 Task: Open Card Public Speaking Event Execution in Board Employee Performance Management to Workspace Inbound Marketing Agencies and add a team member Softage.4@softage.net, a label Purple, a checklist Board Governance, an attachment from your google drive, a color Purple and finally, add a card description 'Create and send out employee engagement survey on company diversity and inclusion initiatives' and a comment 'Let us make sure we have a clear understanding of the roles and responsibilities of each team member for this task.'. Add a start date 'Jan 04, 1900' with a due date 'Jan 11, 1900'
Action: Mouse moved to (452, 173)
Screenshot: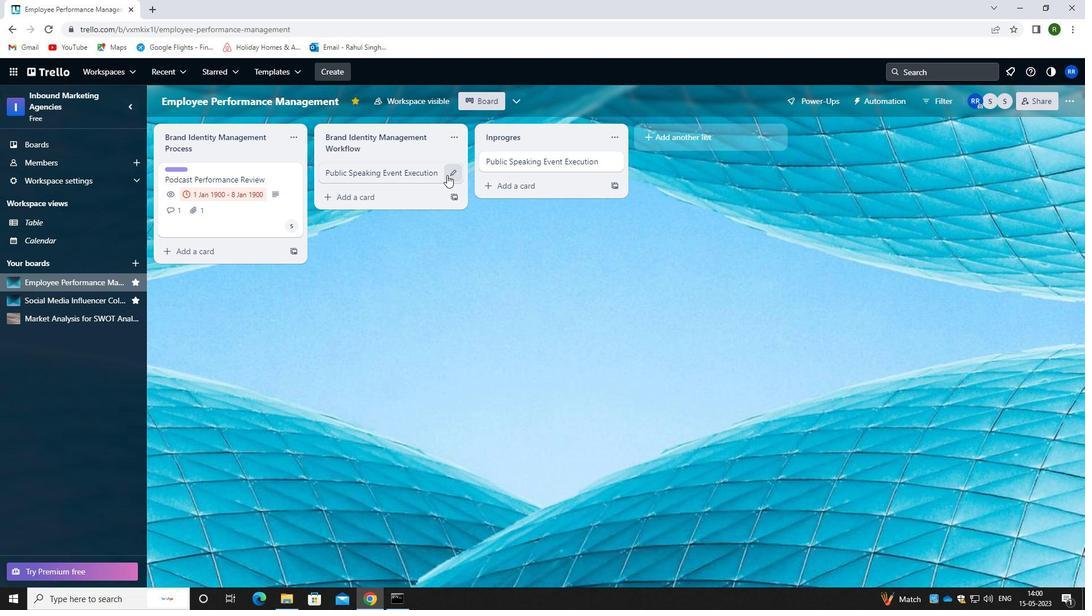 
Action: Mouse pressed left at (452, 173)
Screenshot: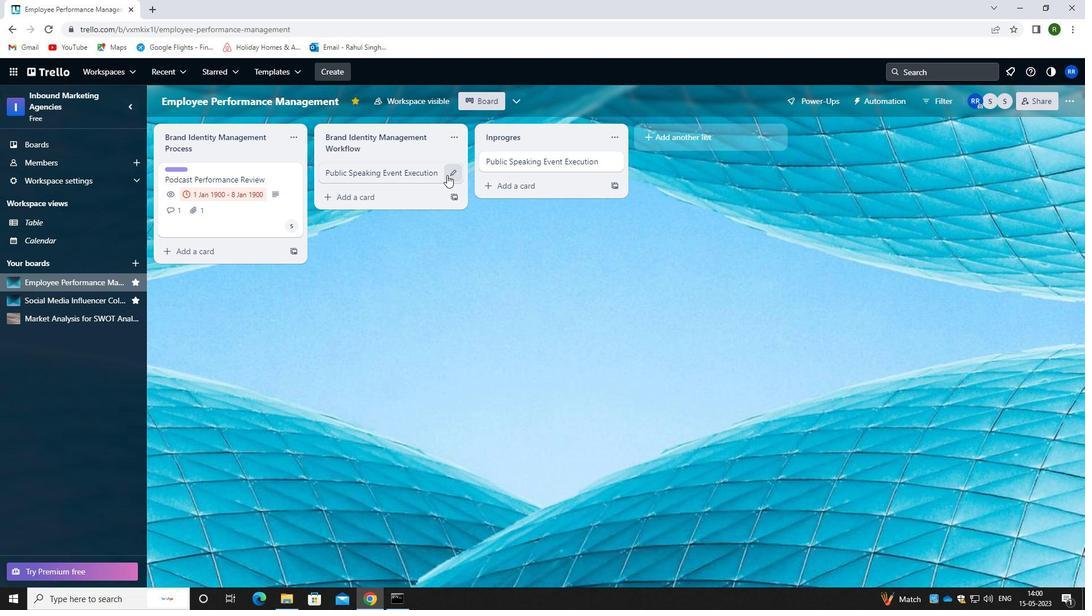 
Action: Mouse moved to (500, 173)
Screenshot: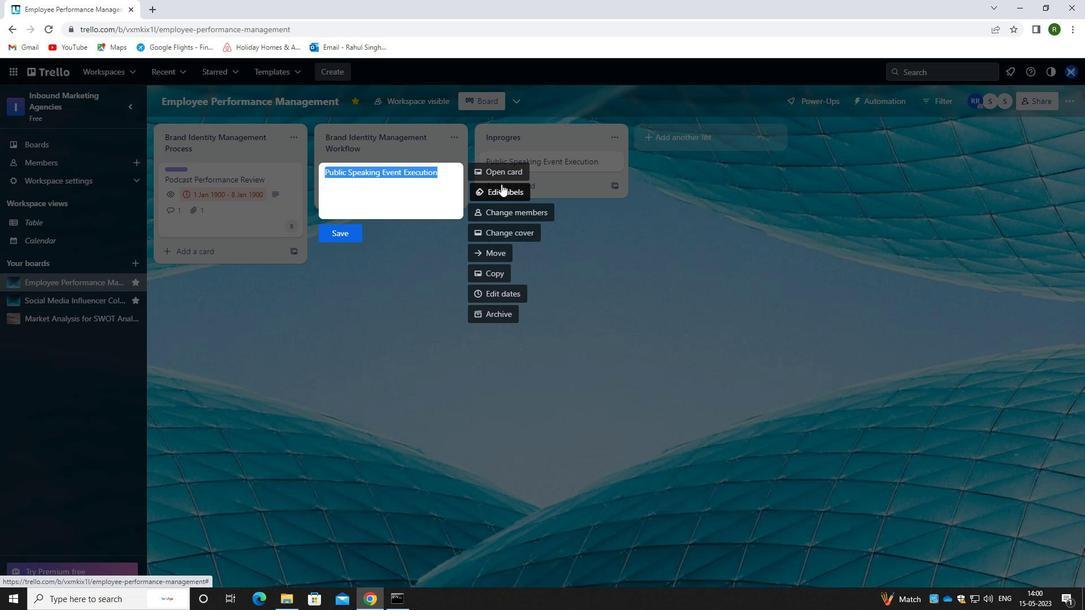 
Action: Mouse pressed left at (500, 173)
Screenshot: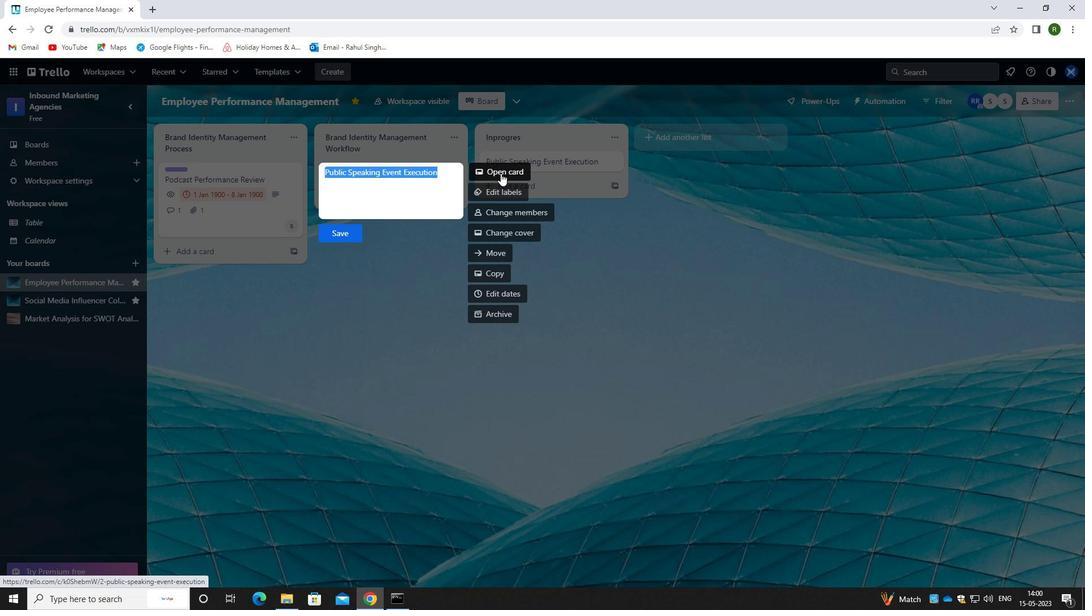 
Action: Mouse moved to (686, 205)
Screenshot: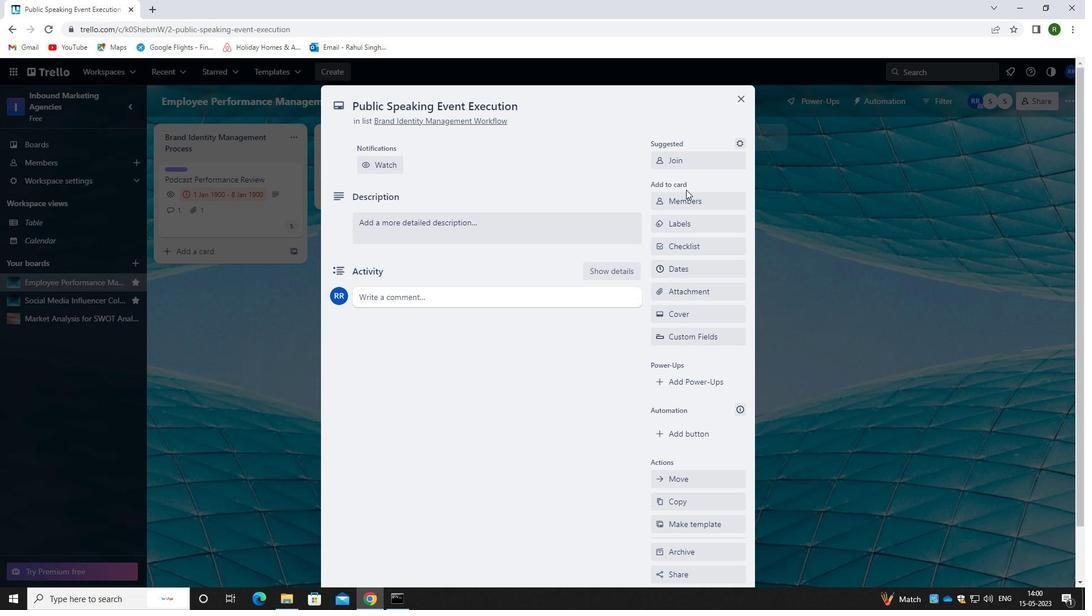 
Action: Mouse pressed left at (686, 205)
Screenshot: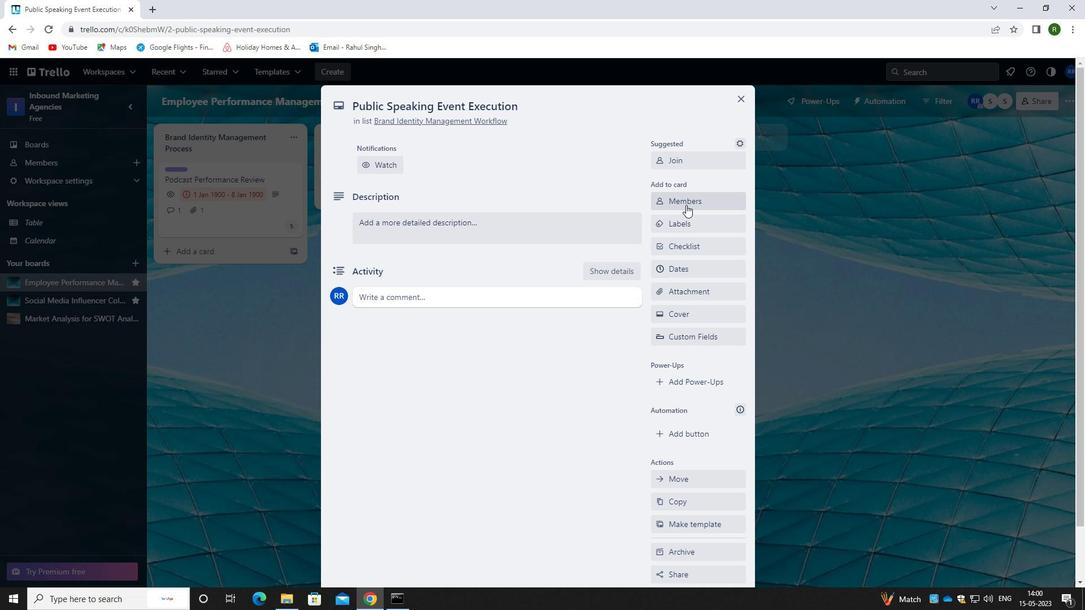 
Action: Mouse moved to (688, 257)
Screenshot: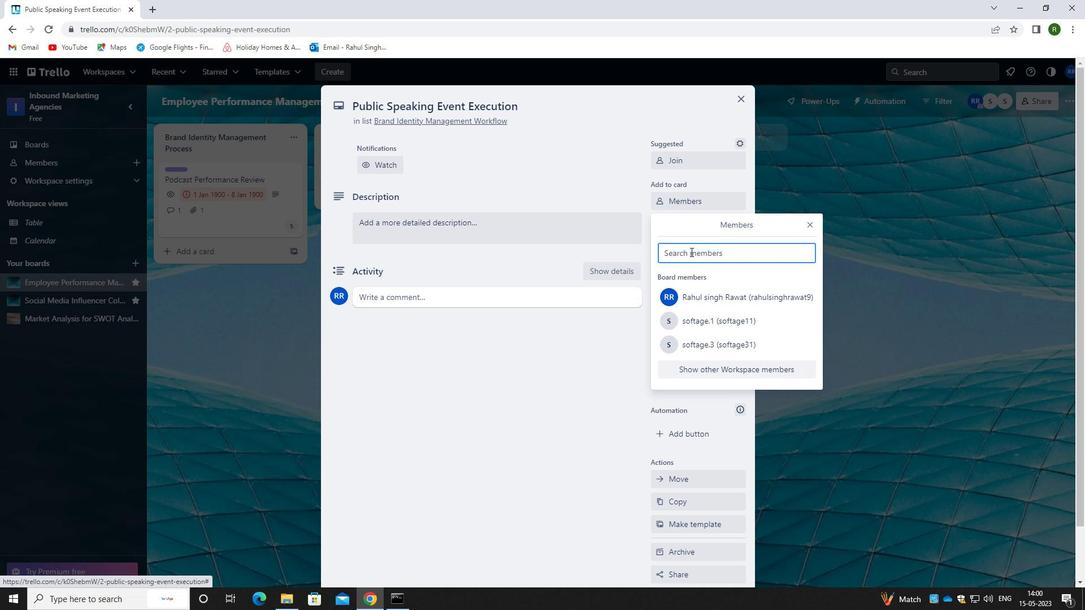 
Action: Key pressed <Key.caps_lock>s<Key.caps_lock>oftage.4<Key.shift>@SOFTAGE.NET
Screenshot: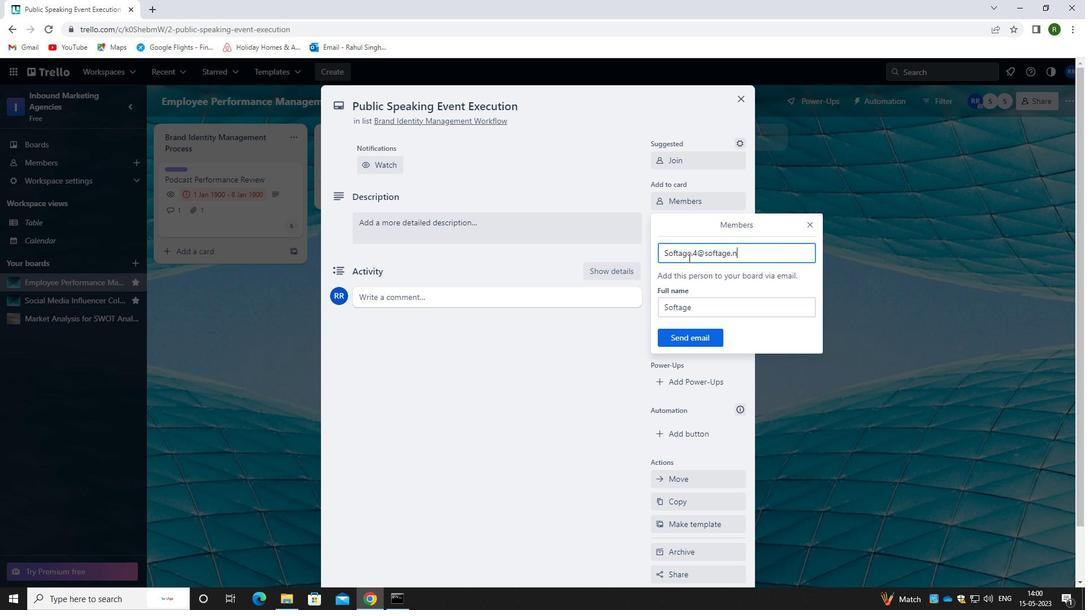 
Action: Mouse moved to (687, 336)
Screenshot: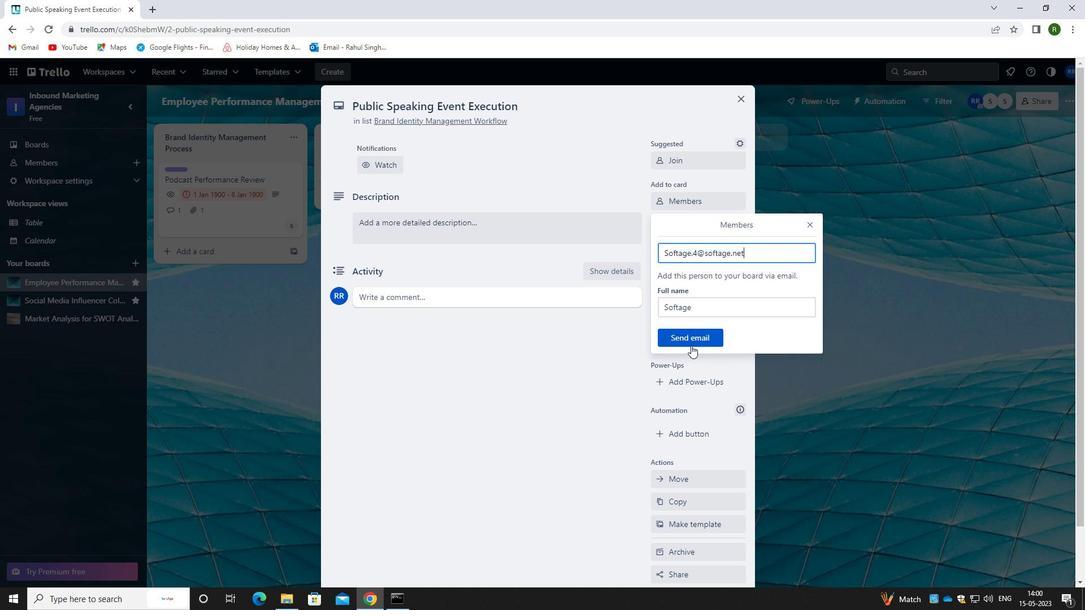
Action: Mouse pressed left at (687, 336)
Screenshot: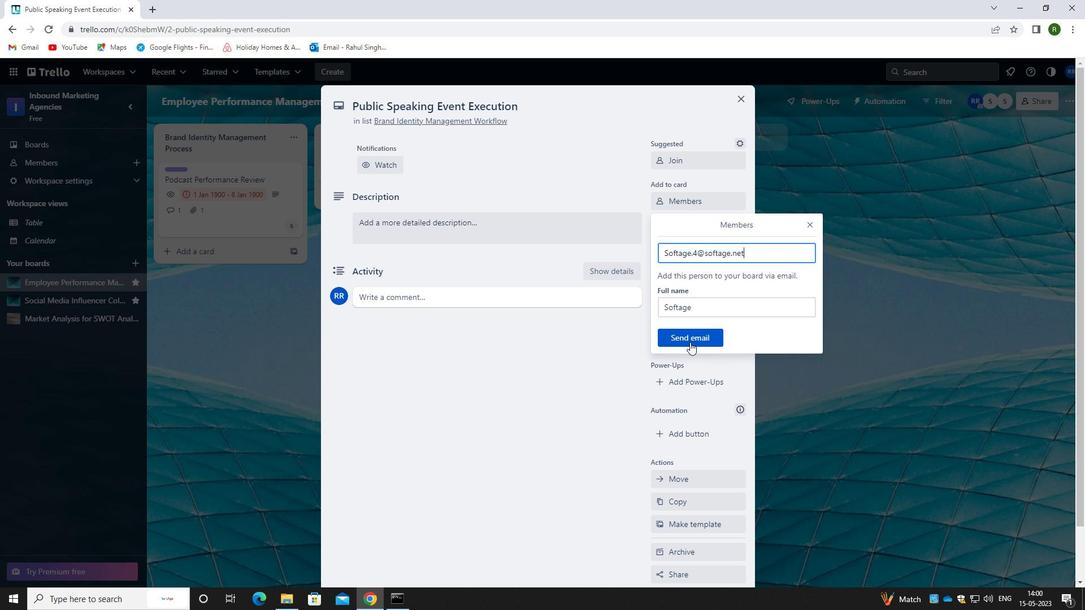 
Action: Mouse moved to (696, 228)
Screenshot: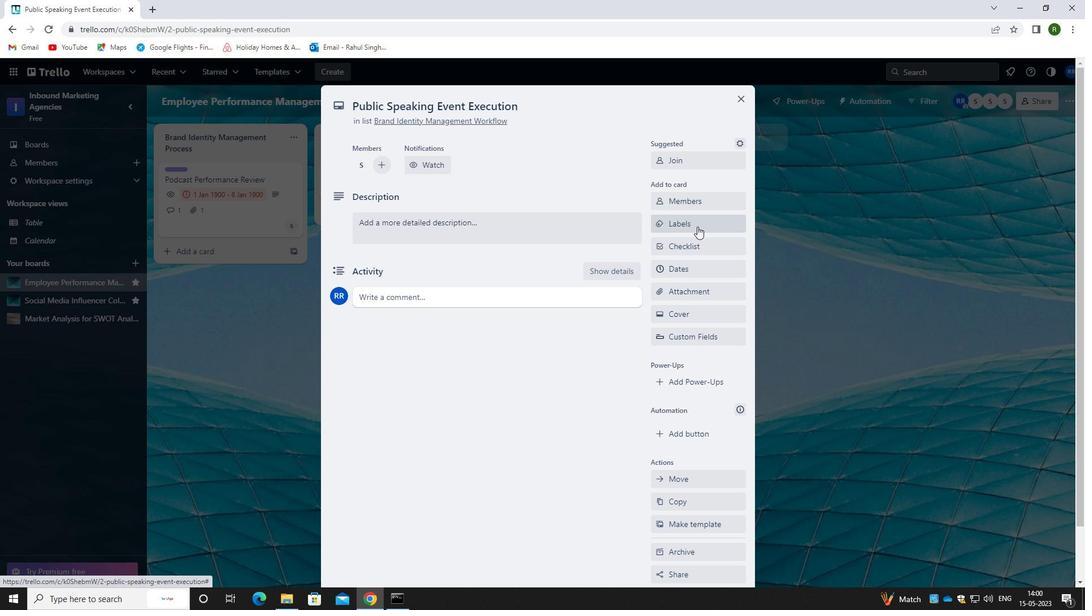 
Action: Mouse pressed left at (696, 228)
Screenshot: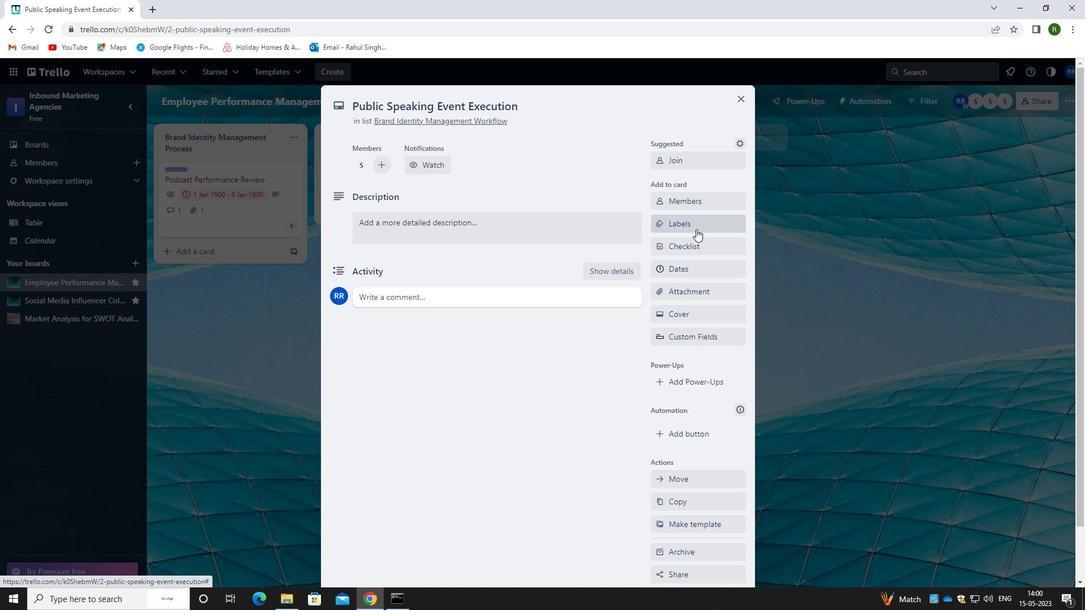 
Action: Mouse moved to (690, 274)
Screenshot: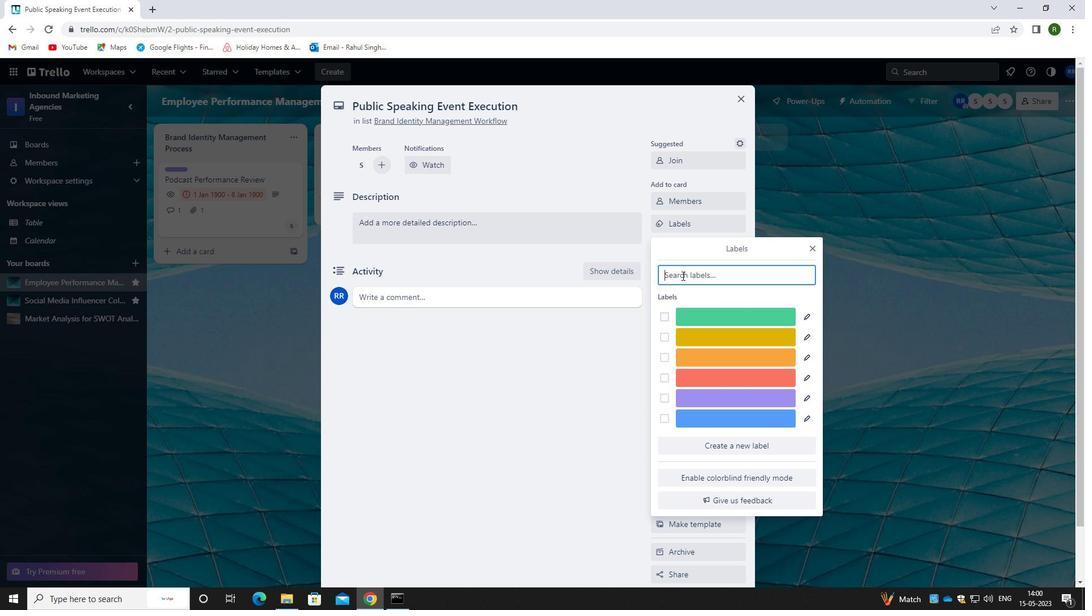 
Action: Key pressed PURPLE<Key.enter>
Screenshot: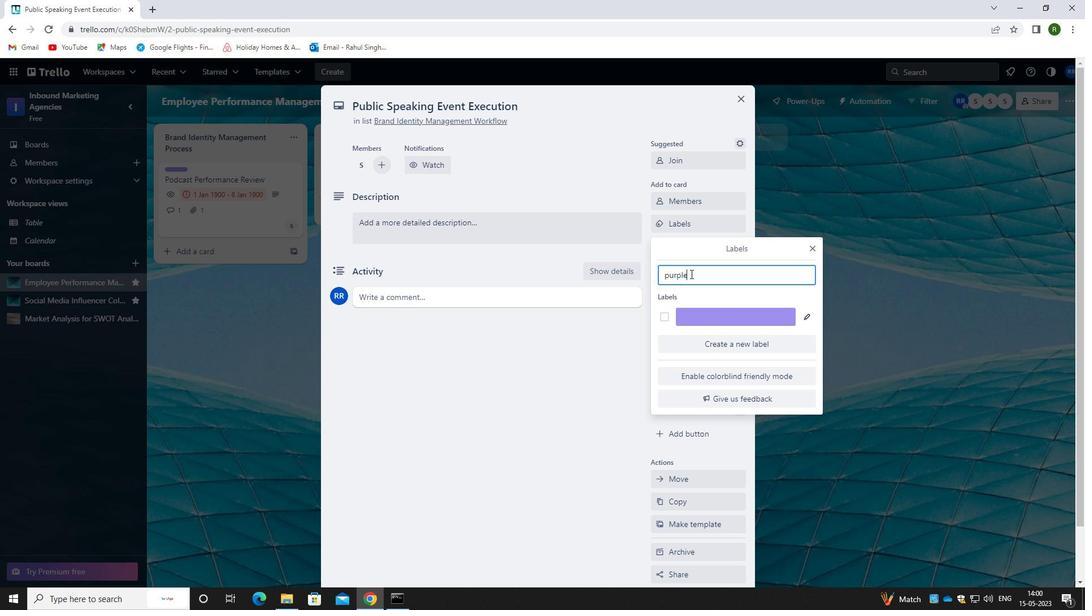 
Action: Mouse moved to (664, 316)
Screenshot: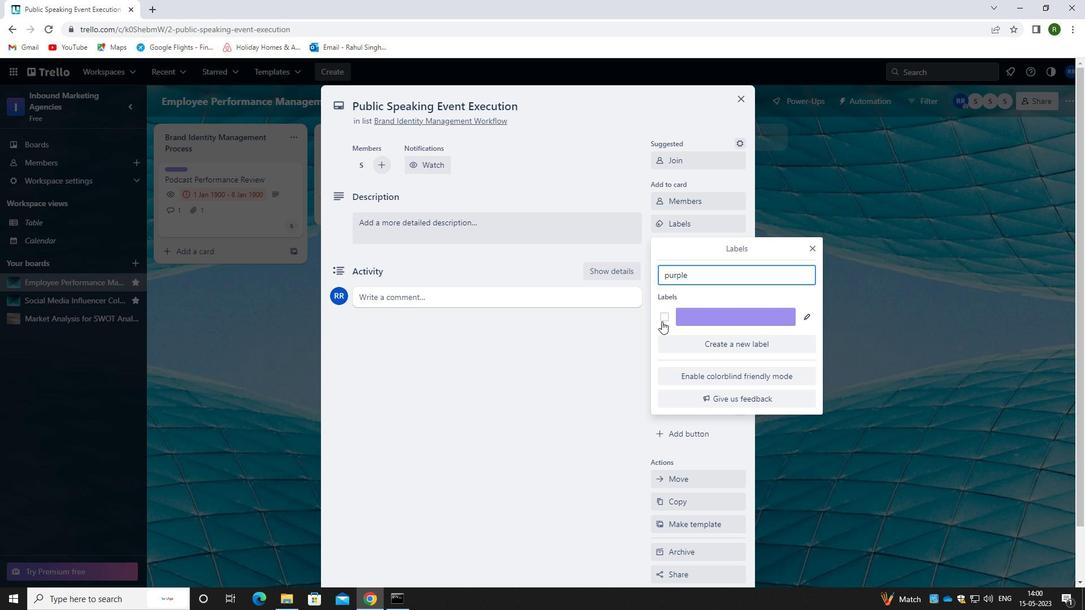 
Action: Mouse pressed left at (664, 316)
Screenshot: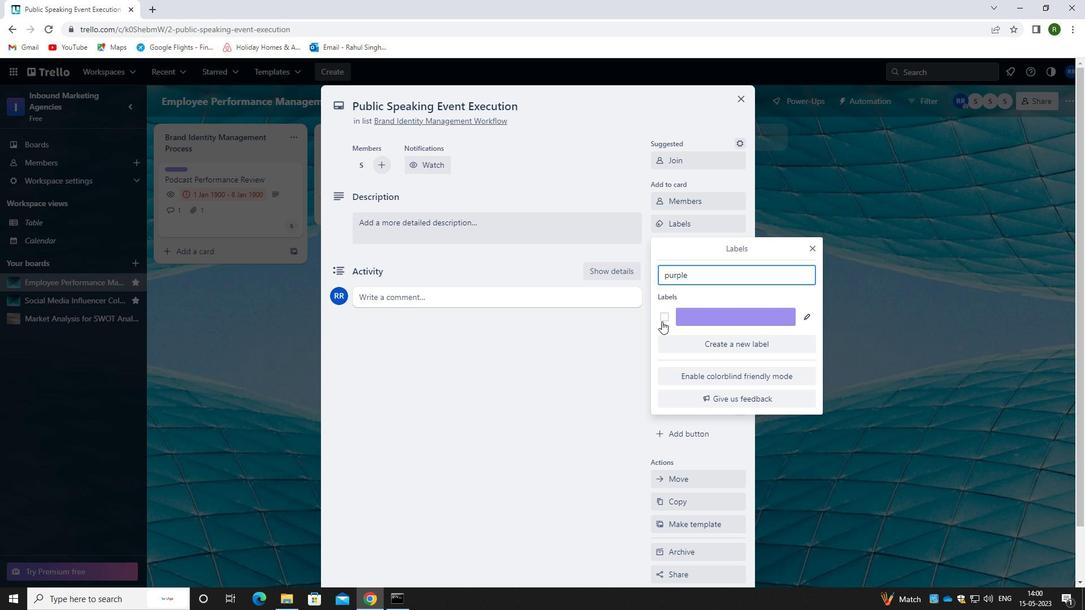 
Action: Mouse moved to (582, 488)
Screenshot: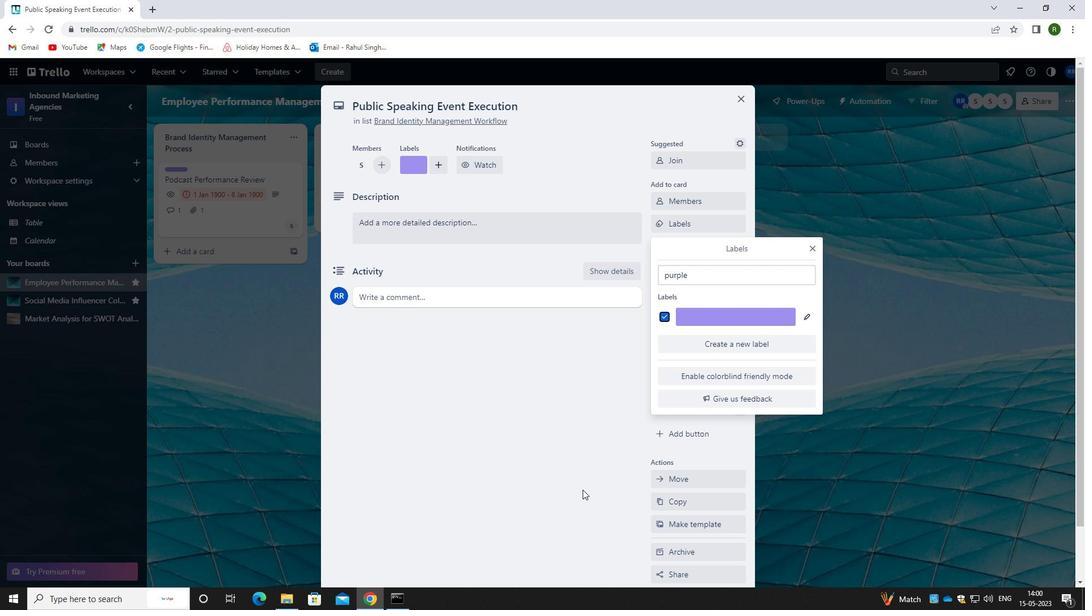
Action: Mouse pressed left at (582, 488)
Screenshot: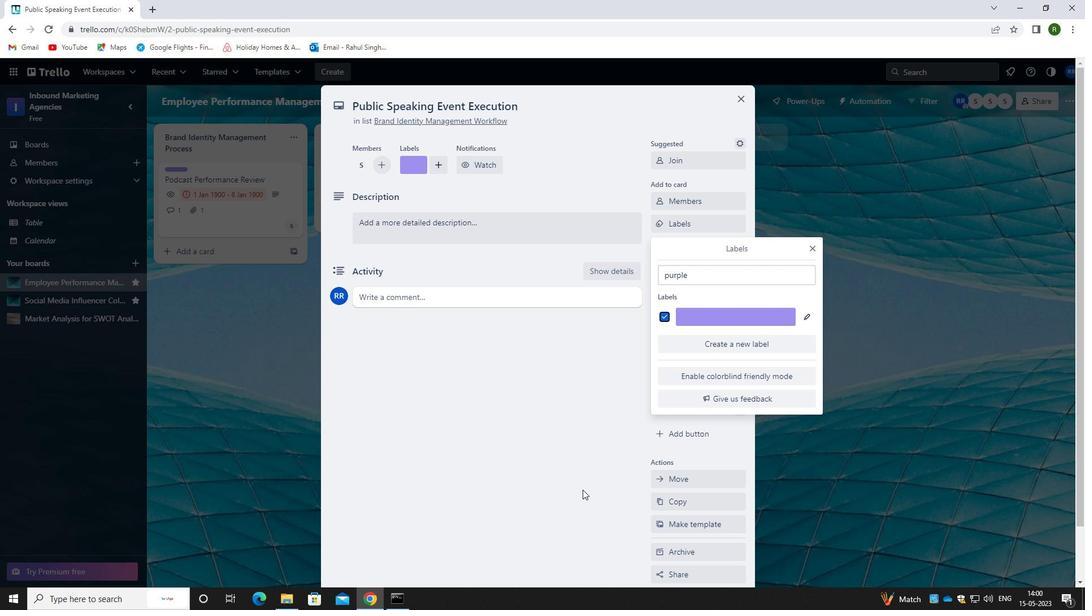 
Action: Mouse moved to (685, 249)
Screenshot: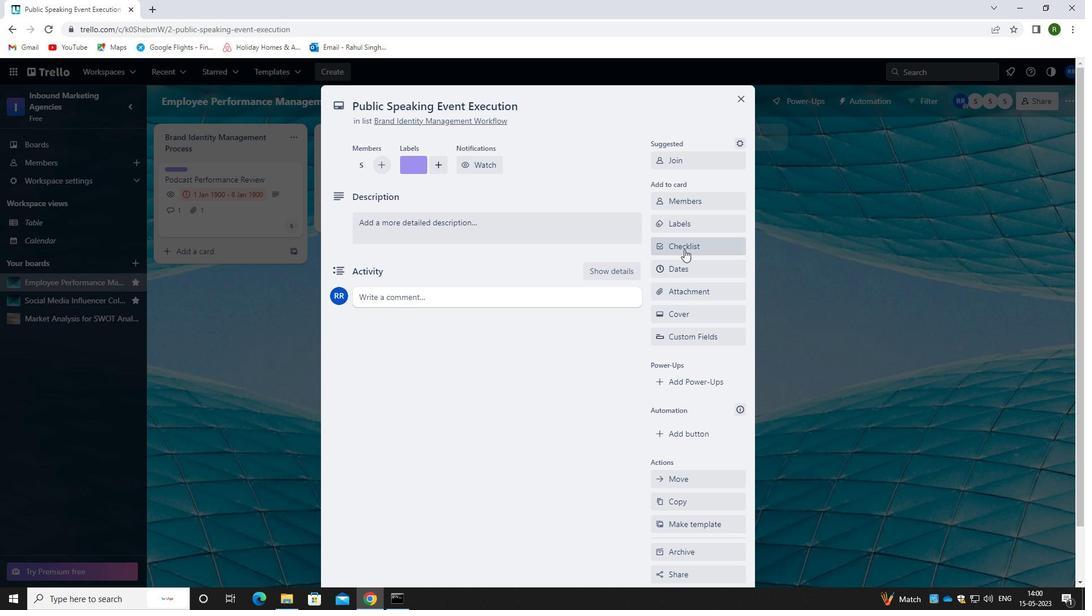 
Action: Mouse pressed left at (685, 249)
Screenshot: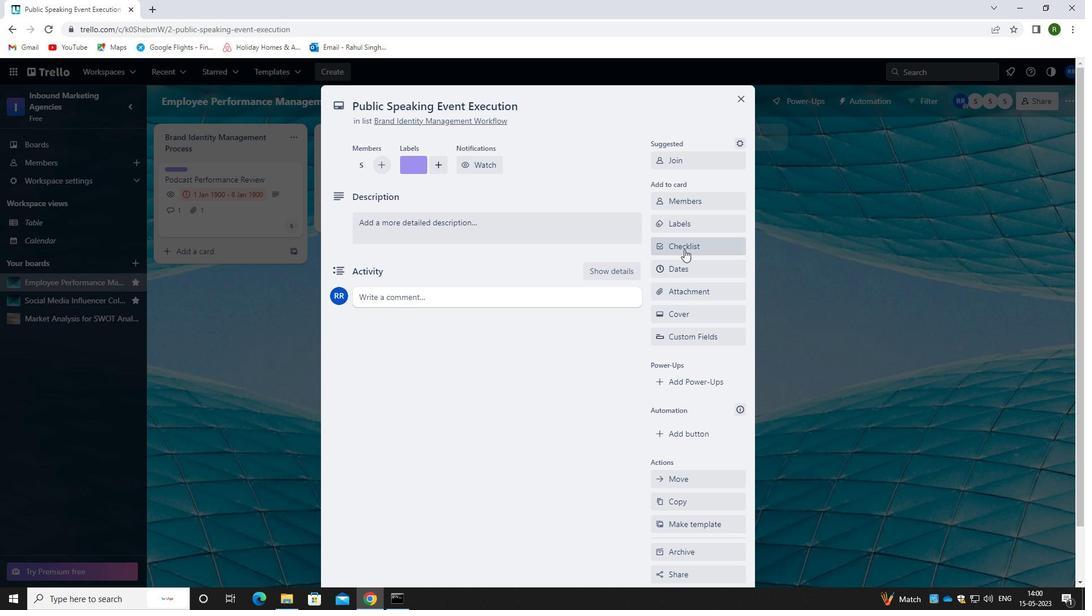 
Action: Mouse moved to (727, 301)
Screenshot: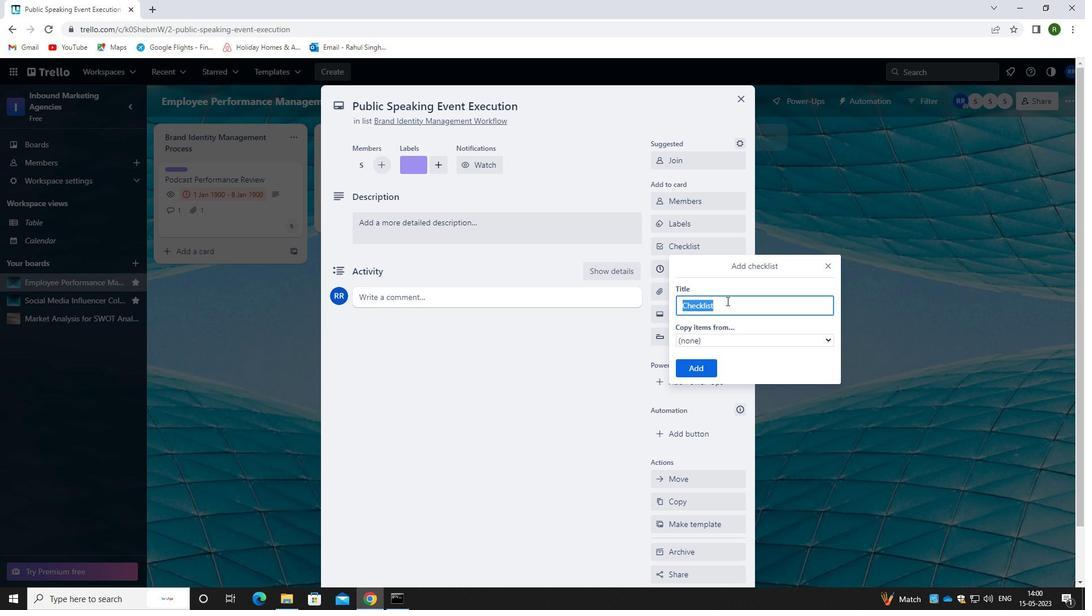 
Action: Key pressed <Key.backspace><Key.caps_lock>B<Key.caps_lock>OARD<Key.space><Key.caps_lock>G<Key.caps_lock>OVERNANCE
Screenshot: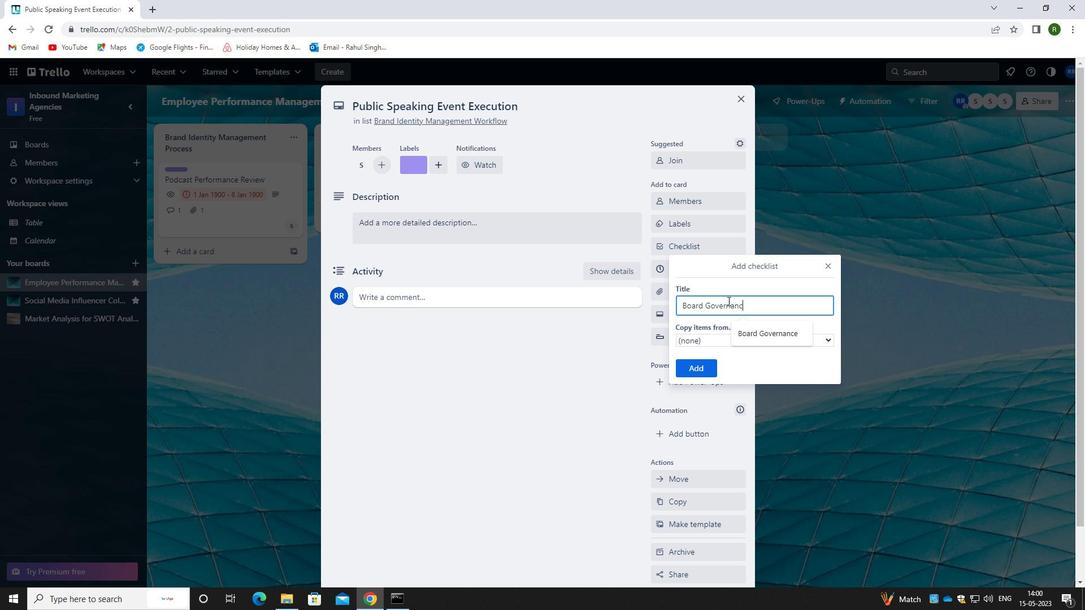 
Action: Mouse moved to (688, 377)
Screenshot: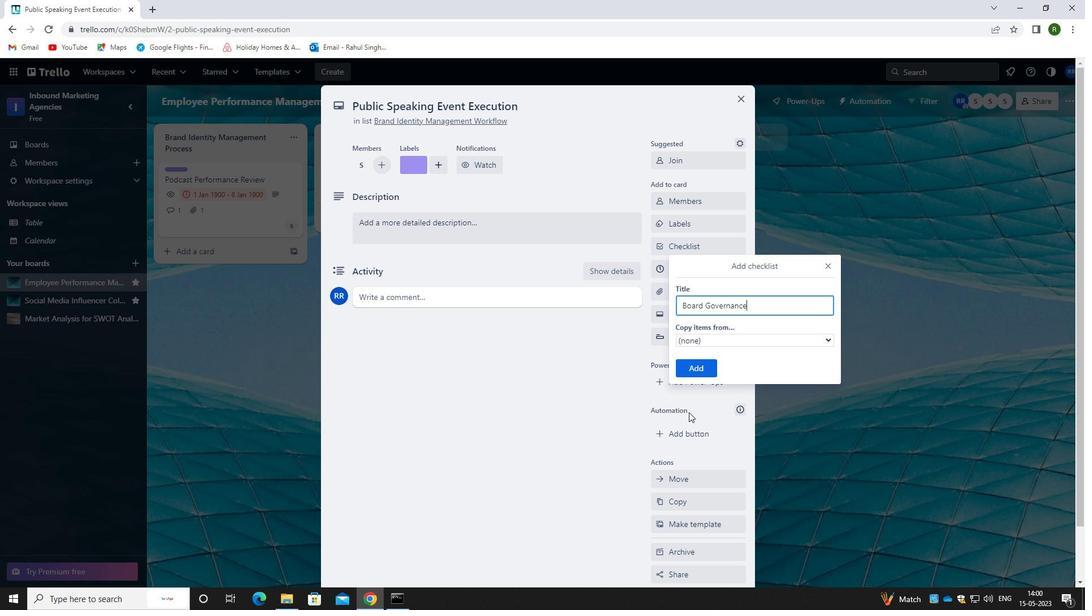 
Action: Mouse pressed left at (688, 377)
Screenshot: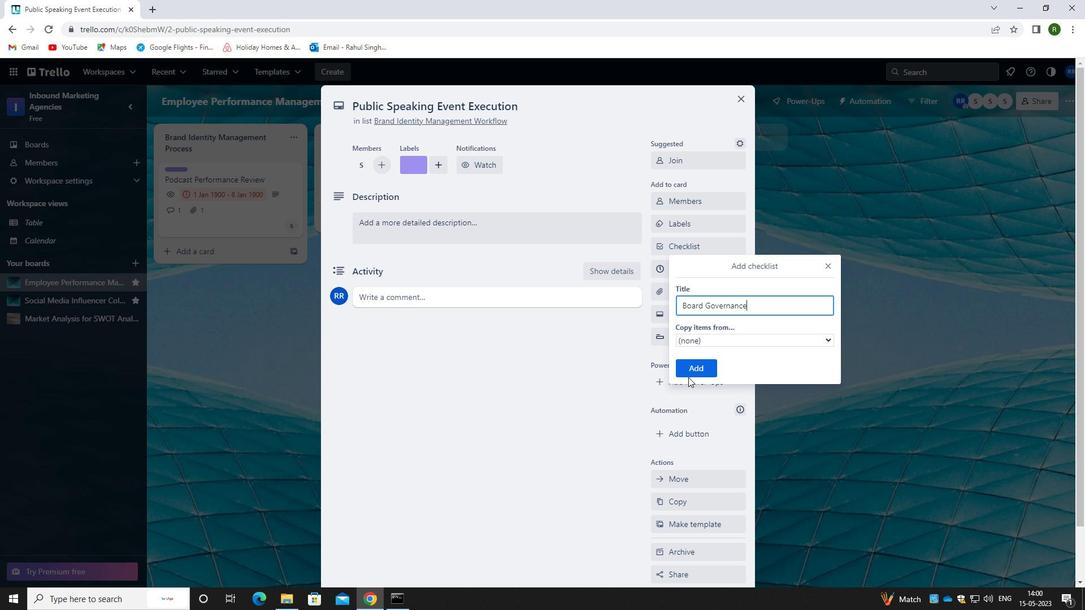 
Action: Mouse moved to (704, 370)
Screenshot: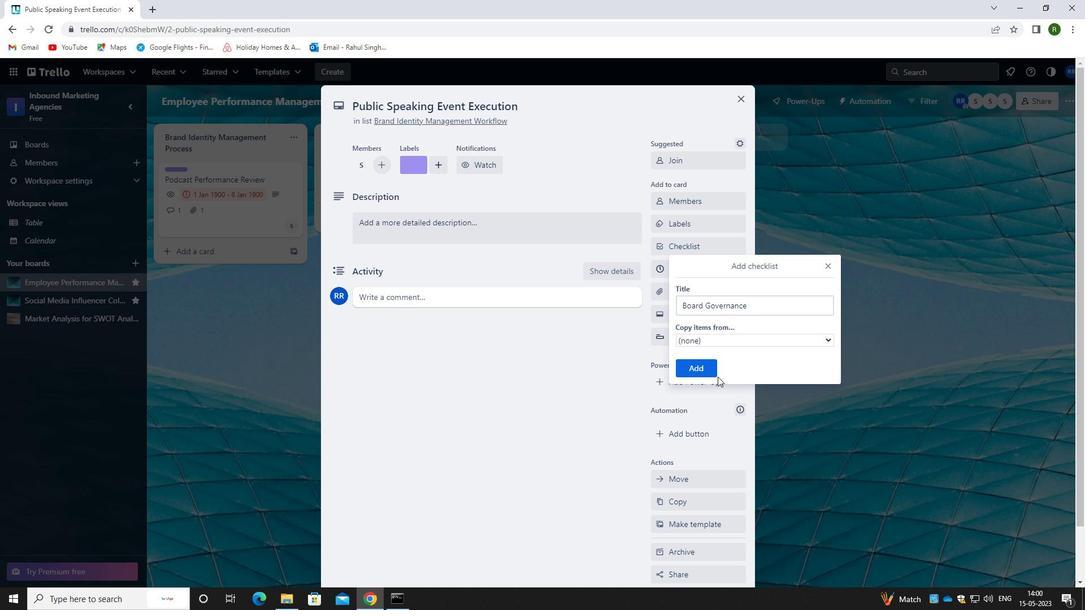 
Action: Mouse pressed left at (704, 370)
Screenshot: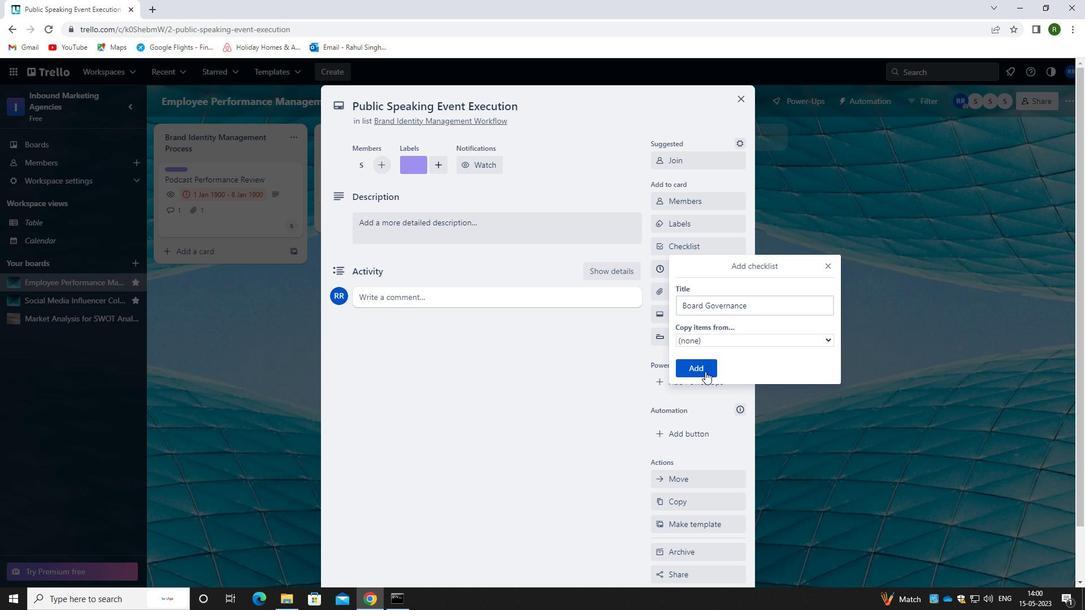 
Action: Mouse moved to (685, 292)
Screenshot: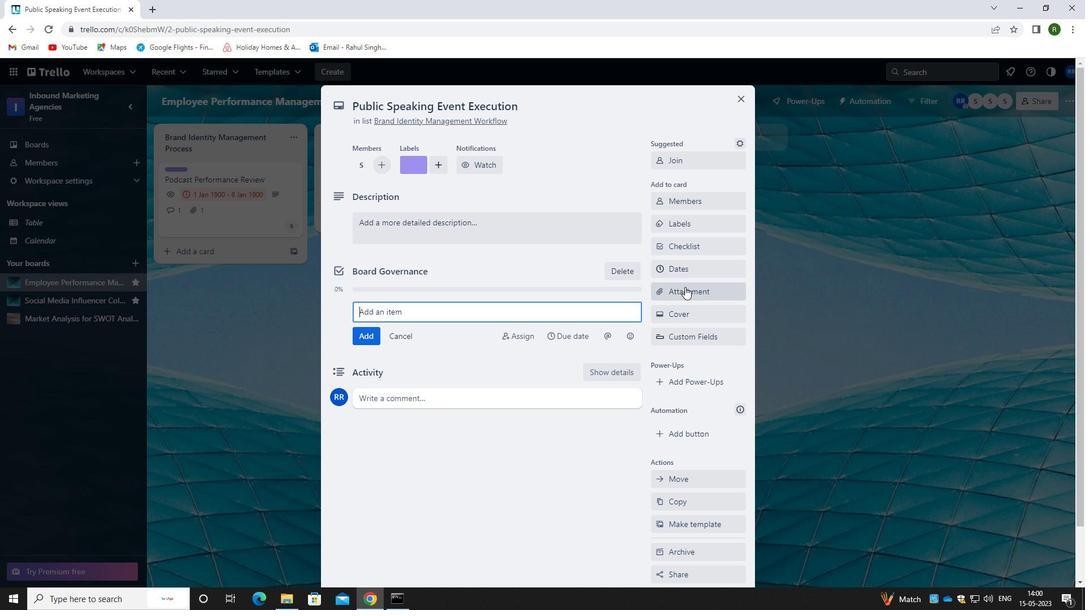 
Action: Mouse pressed left at (685, 292)
Screenshot: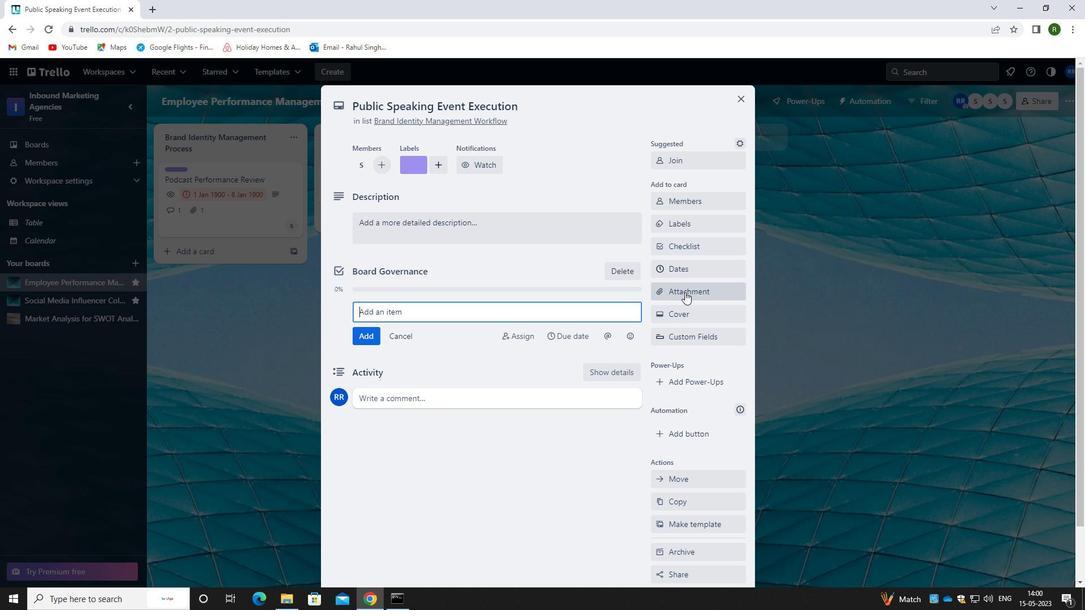
Action: Mouse moved to (682, 374)
Screenshot: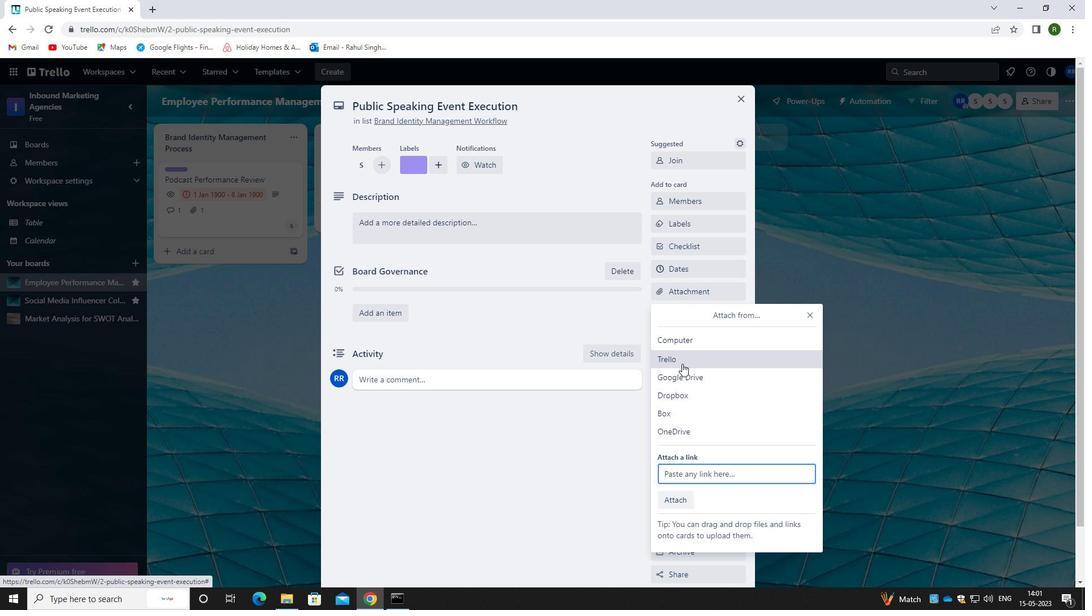 
Action: Mouse pressed left at (682, 374)
Screenshot: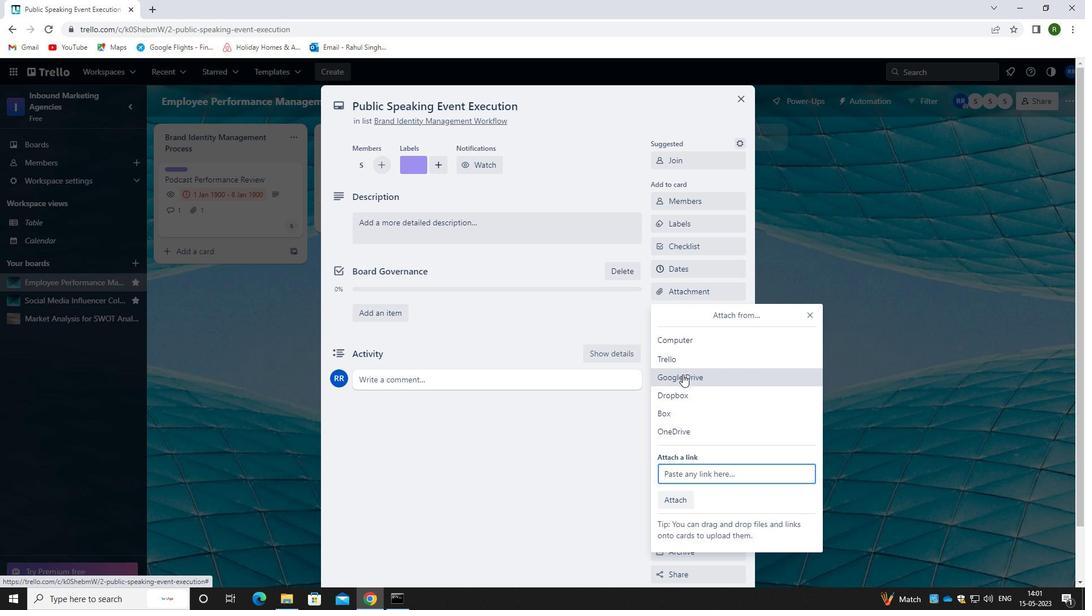 
Action: Mouse moved to (308, 434)
Screenshot: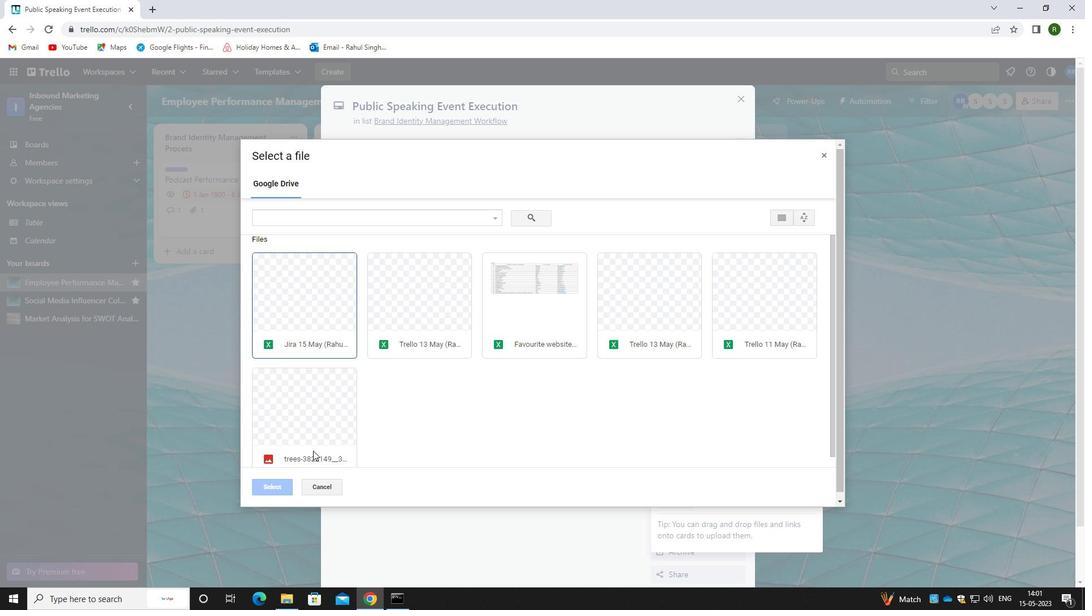 
Action: Mouse pressed left at (308, 434)
Screenshot: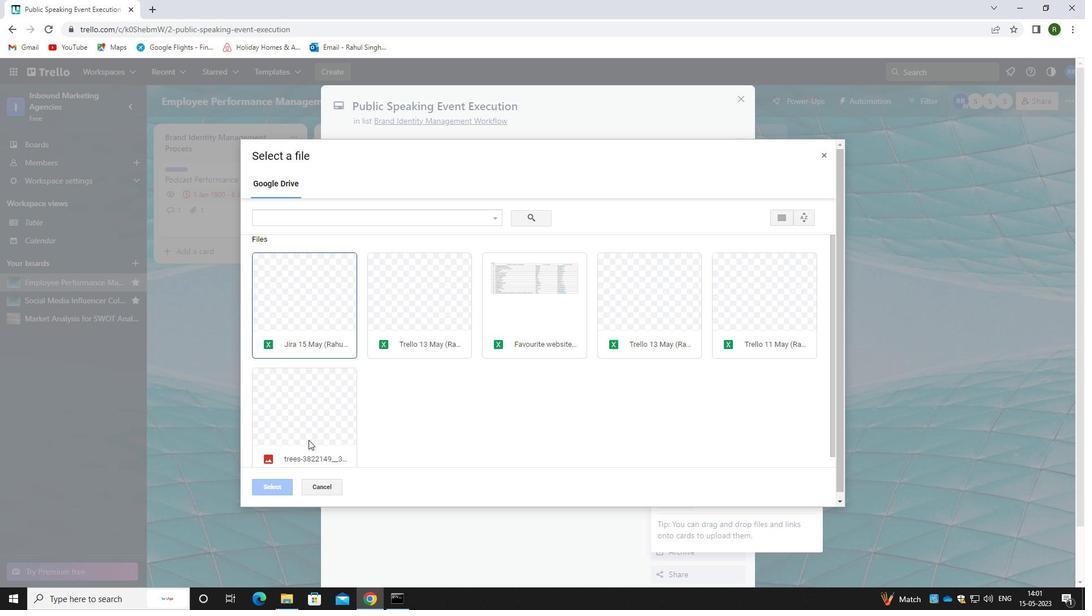 
Action: Mouse moved to (272, 490)
Screenshot: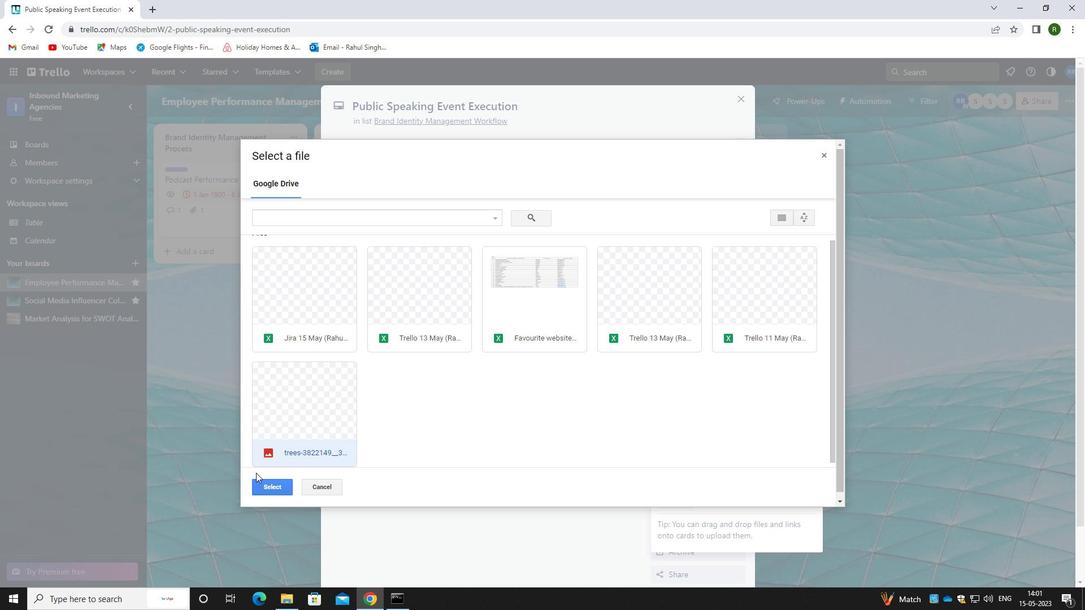 
Action: Mouse pressed left at (272, 490)
Screenshot: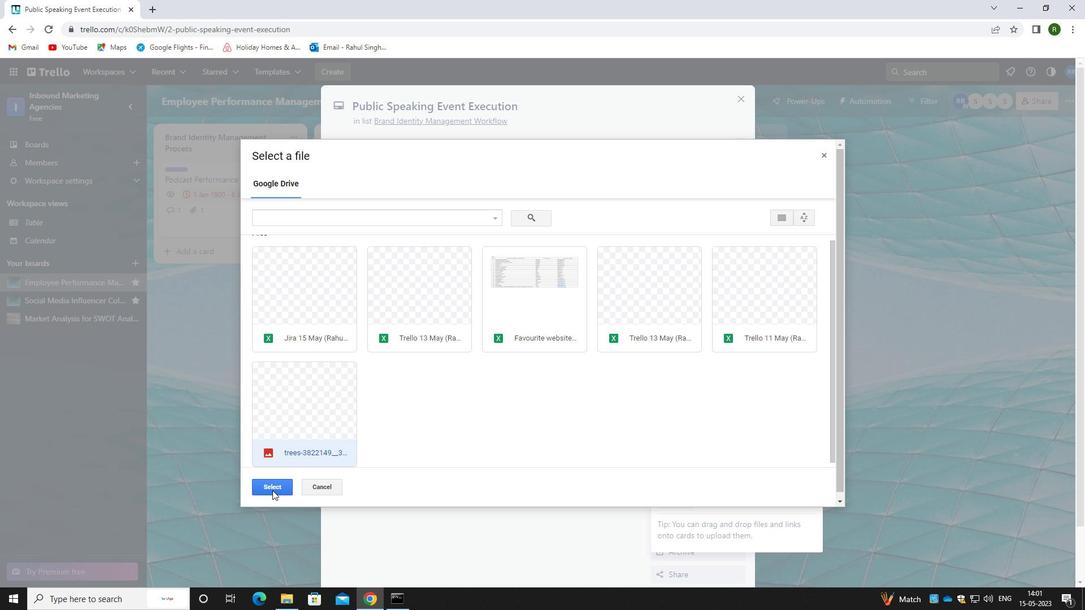 
Action: Mouse moved to (448, 229)
Screenshot: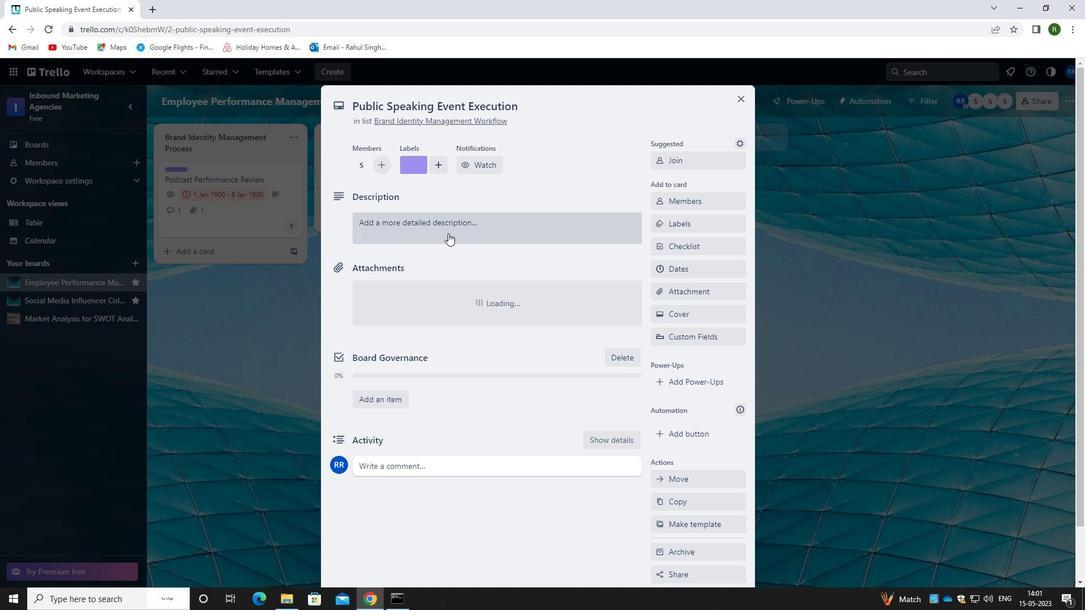 
Action: Mouse pressed left at (448, 229)
Screenshot: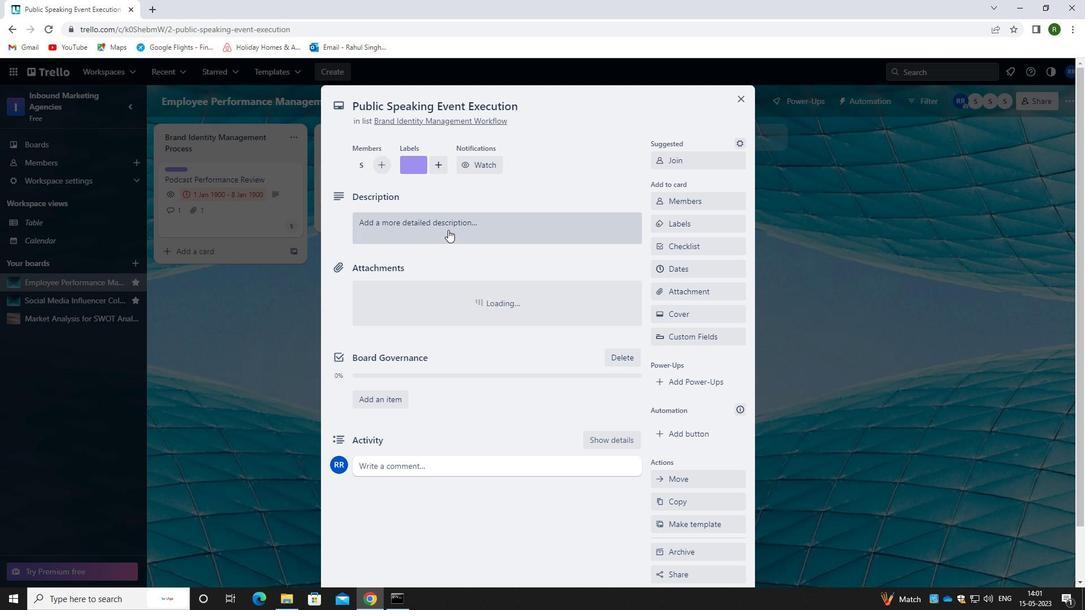 
Action: Mouse moved to (440, 318)
Screenshot: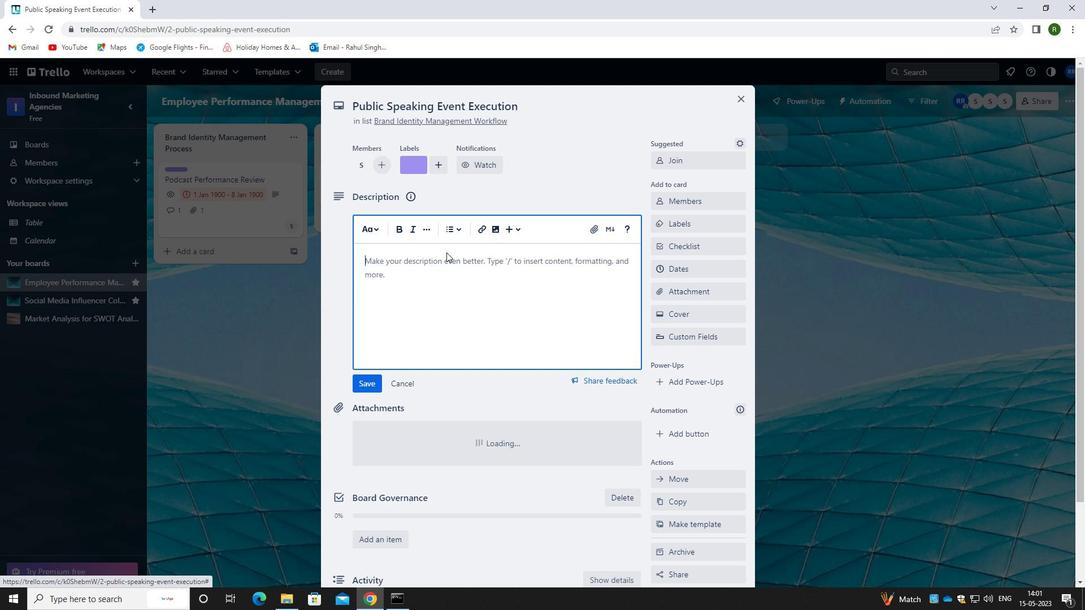 
Action: Key pressed <Key.caps_lock>C<Key.caps_lock>REATE<Key.space>AND<Key.space>SEND<Key.space>OUT<Key.space>EMPLOYEE<Key.space>ENGAGEMENT<Key.space>SU<Key.backspace>URVERY<Key.space>ON<Key.space>C<Key.backspace><Key.backspace><Key.backspace><Key.backspace><Key.backspace><Key.backspace><Key.backspace>Y<Key.space>ON<Key.space>COMPANY<Key.space>DIVERSITY<Key.space>AND<Key.space>INCLUSION<Key.space>INITIATIVES.
Screenshot: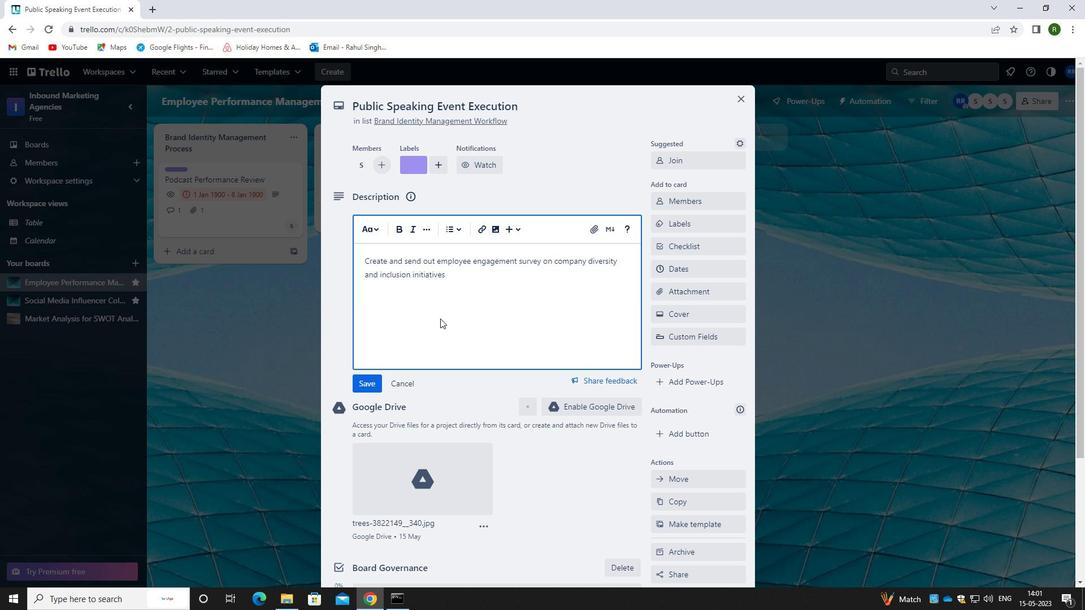 
Action: Mouse moved to (365, 382)
Screenshot: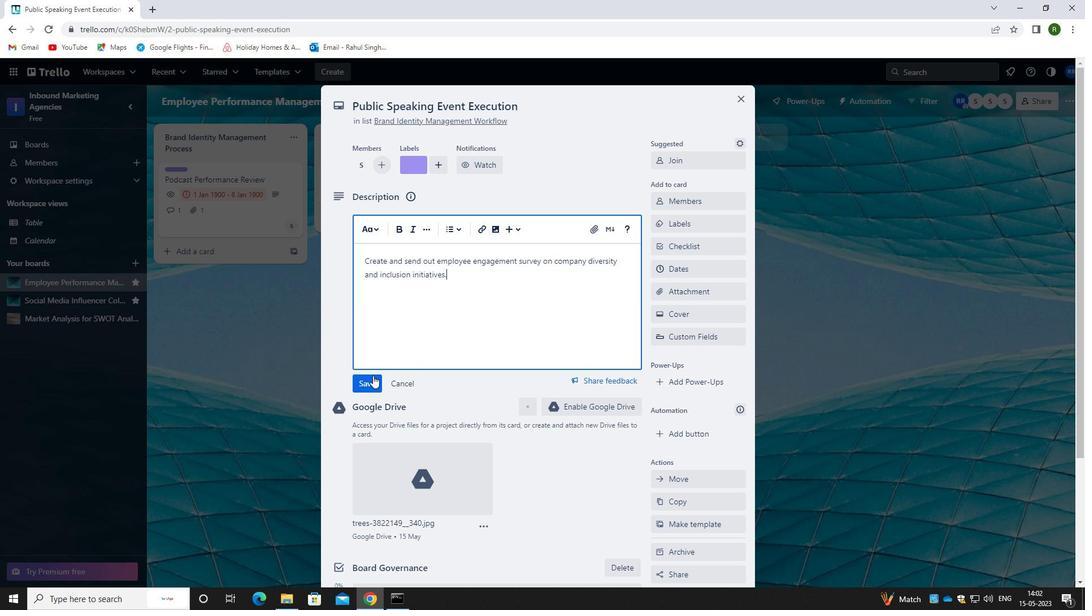 
Action: Mouse pressed left at (365, 382)
Screenshot: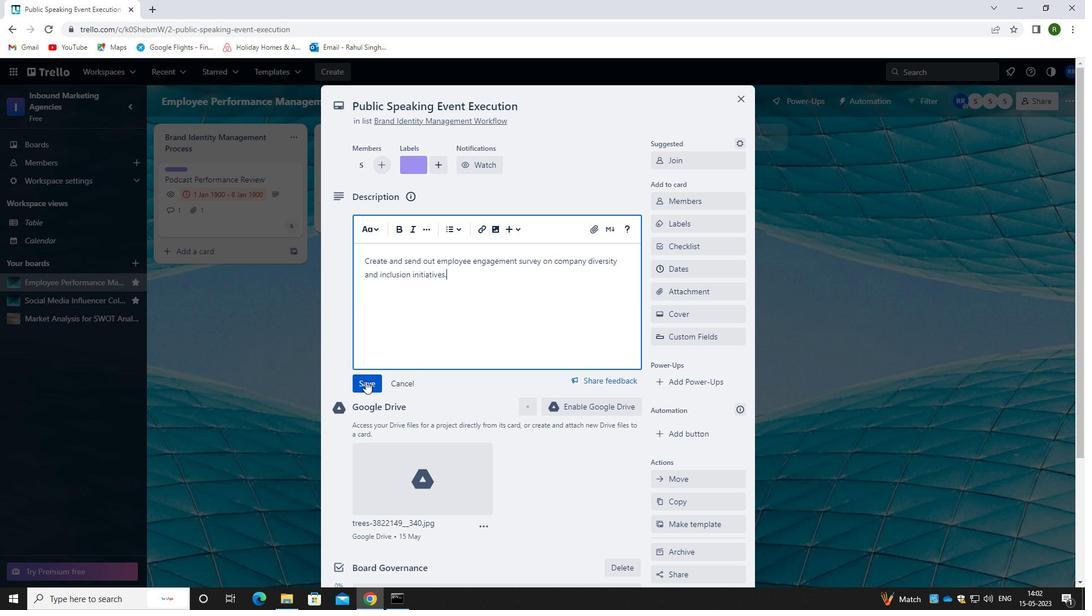 
Action: Mouse moved to (503, 354)
Screenshot: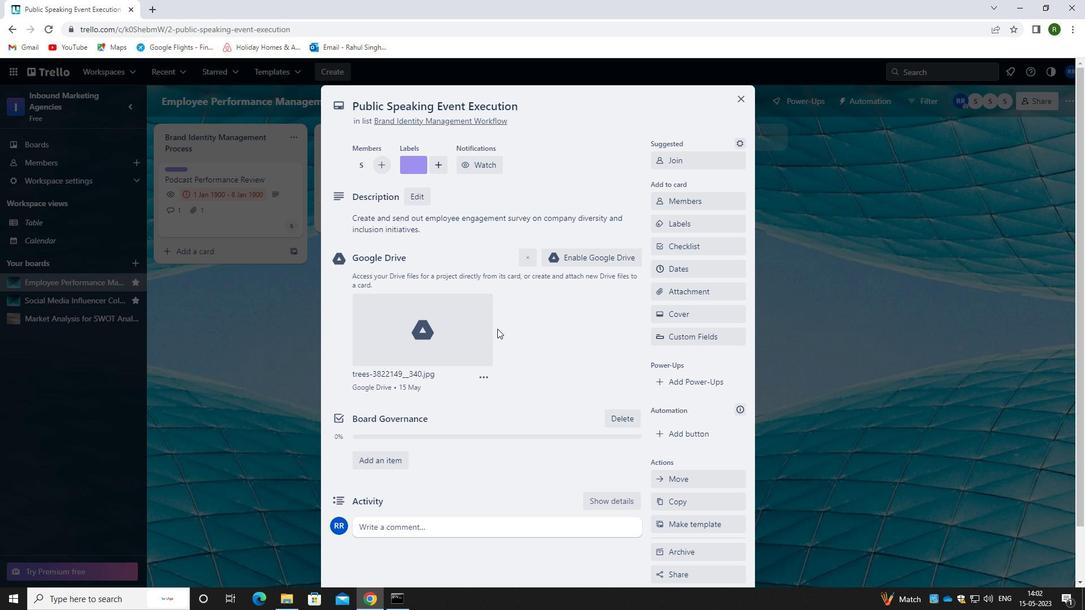 
Action: Mouse scrolled (503, 354) with delta (0, 0)
Screenshot: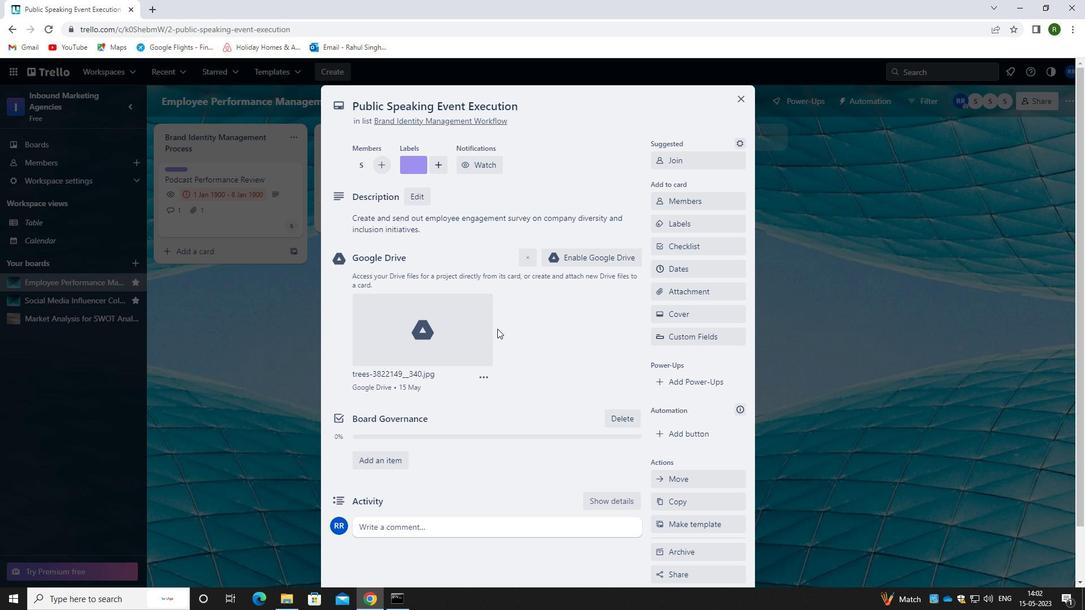 
Action: Mouse moved to (449, 466)
Screenshot: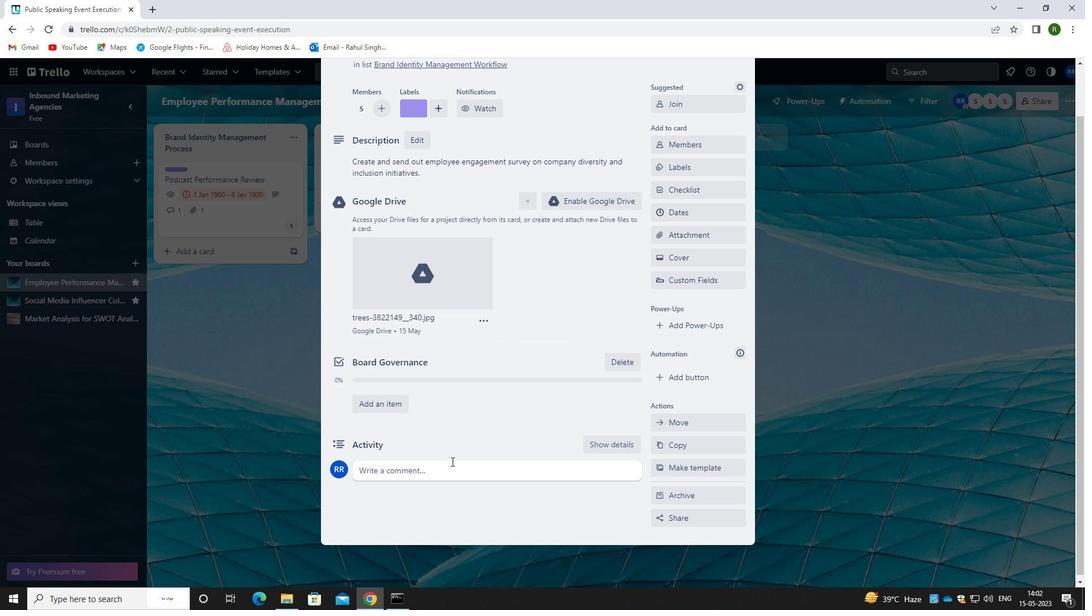 
Action: Mouse pressed left at (449, 466)
Screenshot: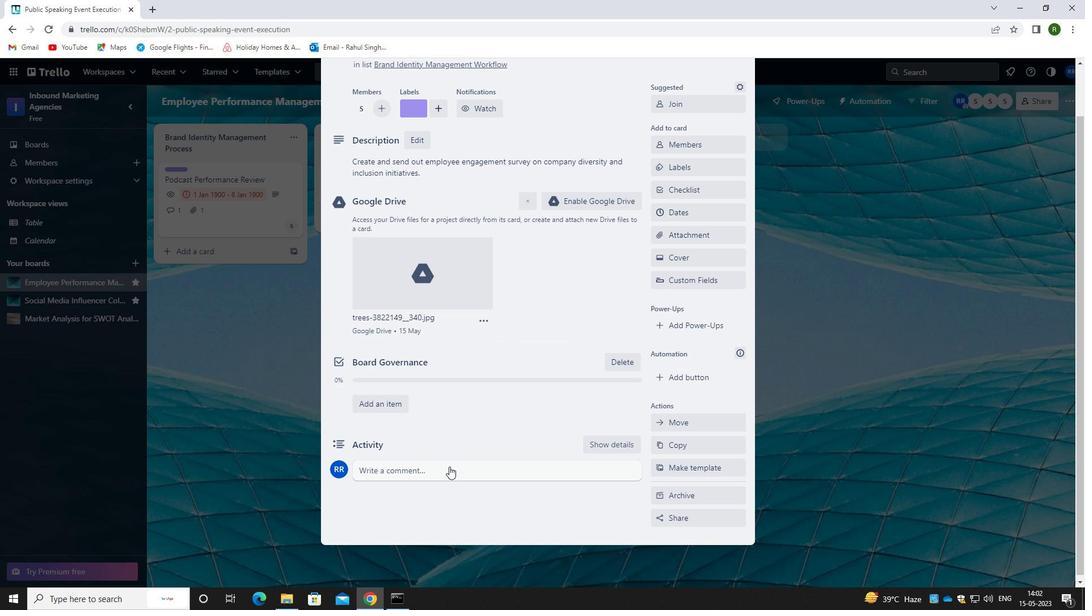 
Action: Mouse moved to (425, 501)
Screenshot: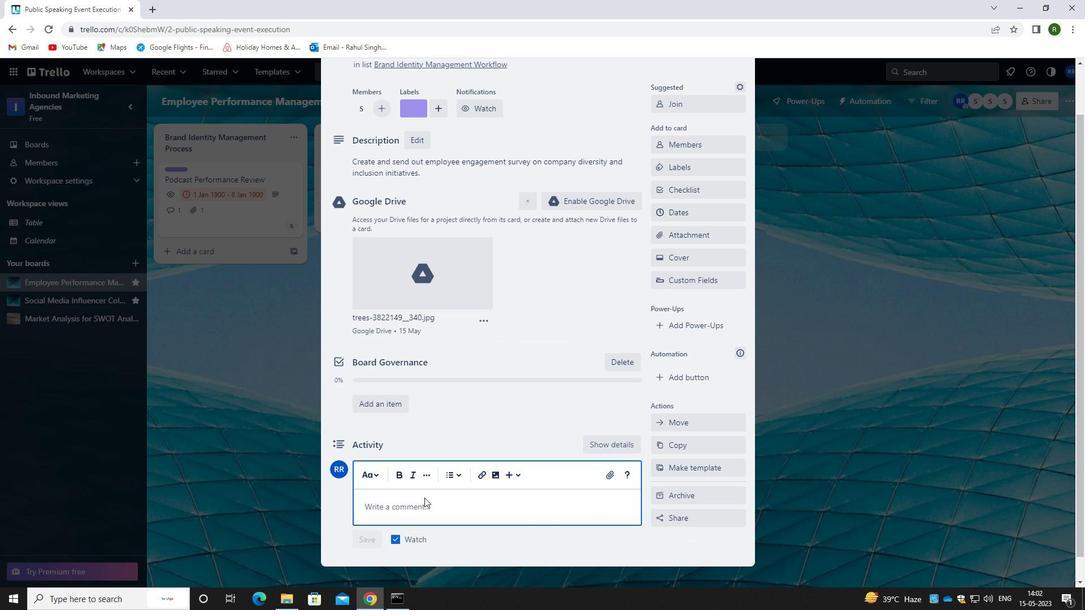 
Action: Mouse pressed left at (425, 501)
Screenshot: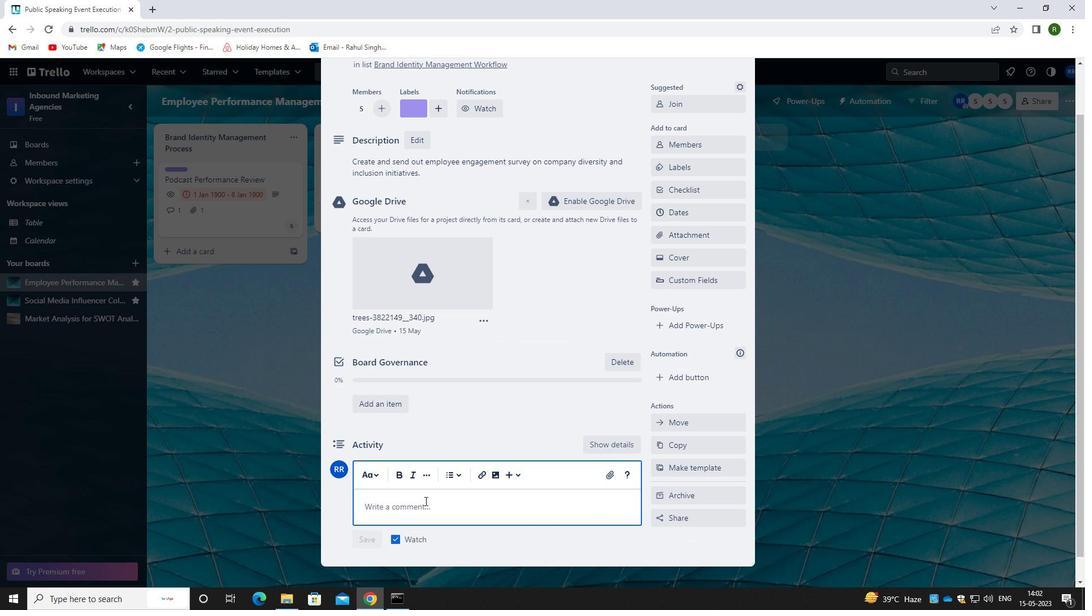 
Action: Key pressed <Key.caps_lock>L<Key.caps_lock>ET<Key.space>US<Key.space>MAKE<Key.space>SURE<Key.space>WE<Key.space>HAVE<Key.space>A<Key.space>CLEAR<Key.space>UNDERSTANDING<Key.space>OF<Key.space>THE<Key.space>ROLES<Key.space>AND<Key.space>RESPONSIBILITES<Key.space><Key.backspace><Key.backspace><Key.backspace>IEW<Key.backspace>S<Key.space>OF<Key.space>EACH<Key.space>TEAM<Key.space>MEMBER<Key.space>FOR<Key.space>THIS<Key.space>TASK.
Screenshot: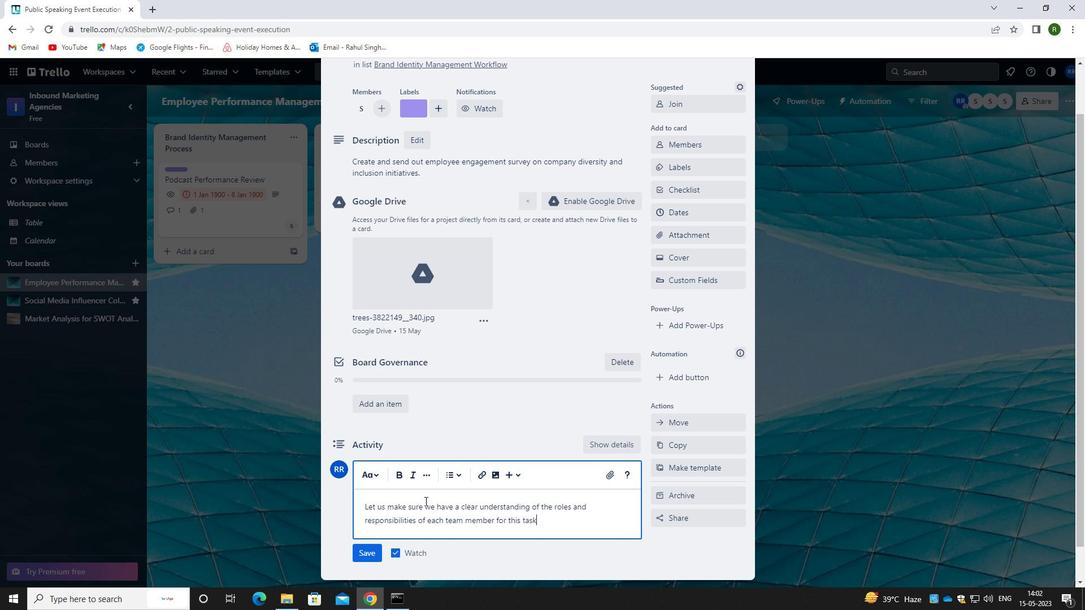 
Action: Mouse moved to (363, 555)
Screenshot: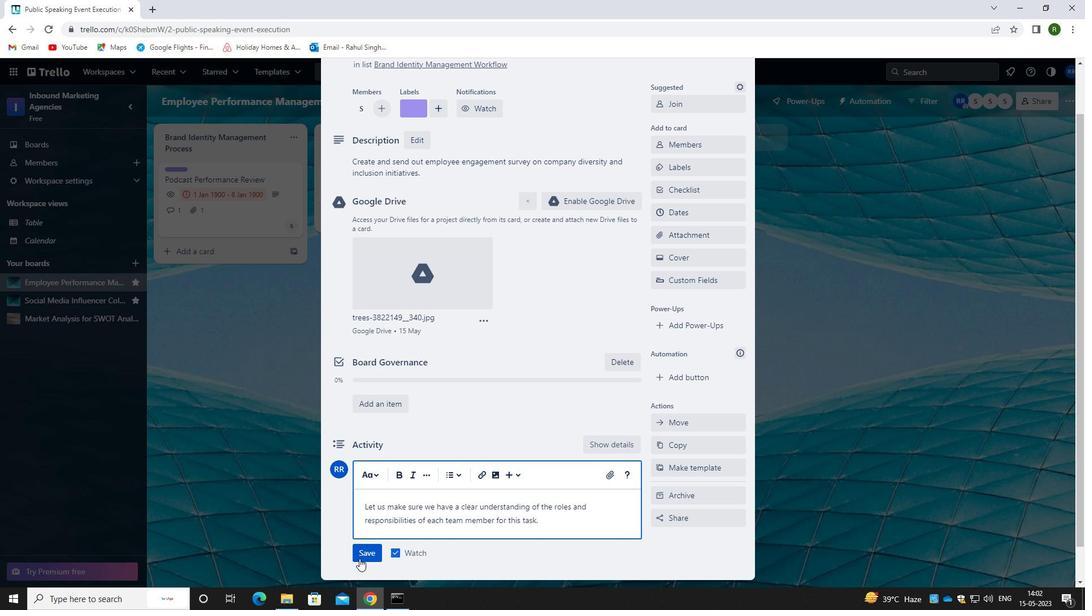 
Action: Mouse pressed left at (363, 555)
Screenshot: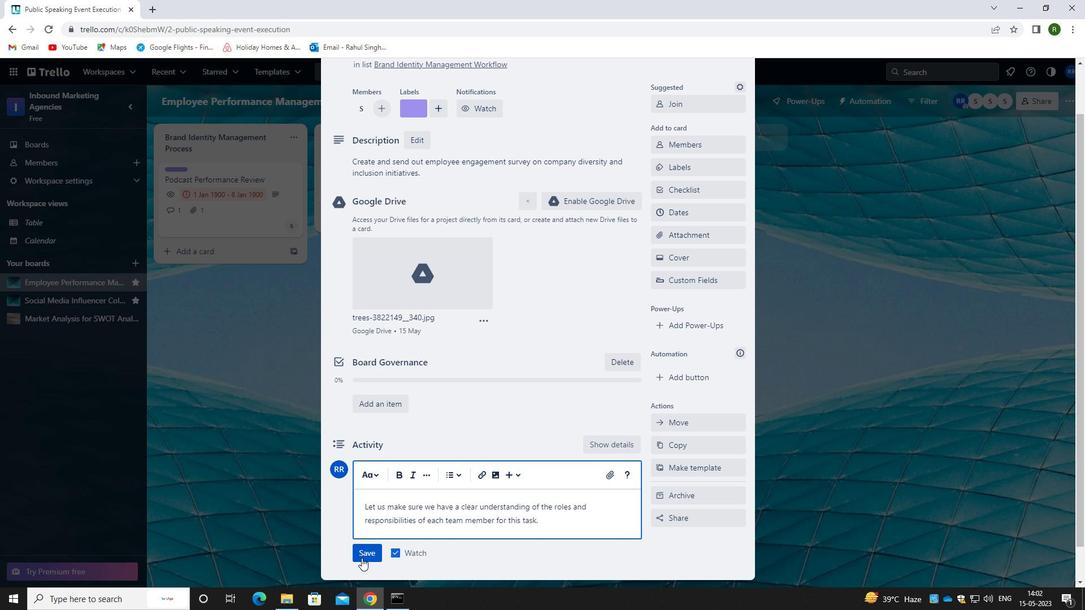 
Action: Mouse moved to (690, 209)
Screenshot: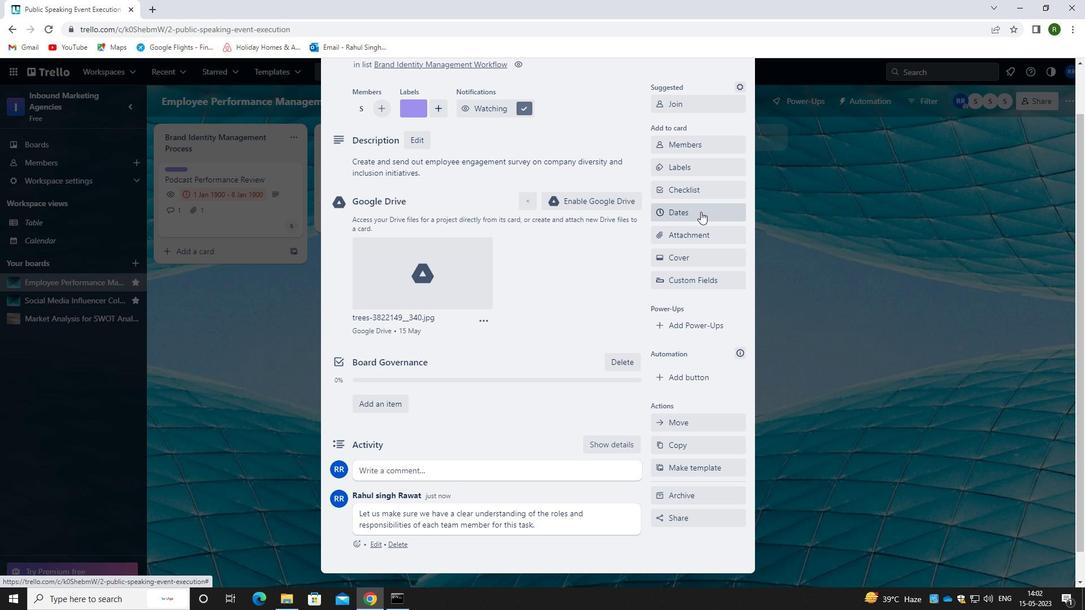 
Action: Mouse pressed left at (690, 209)
Screenshot: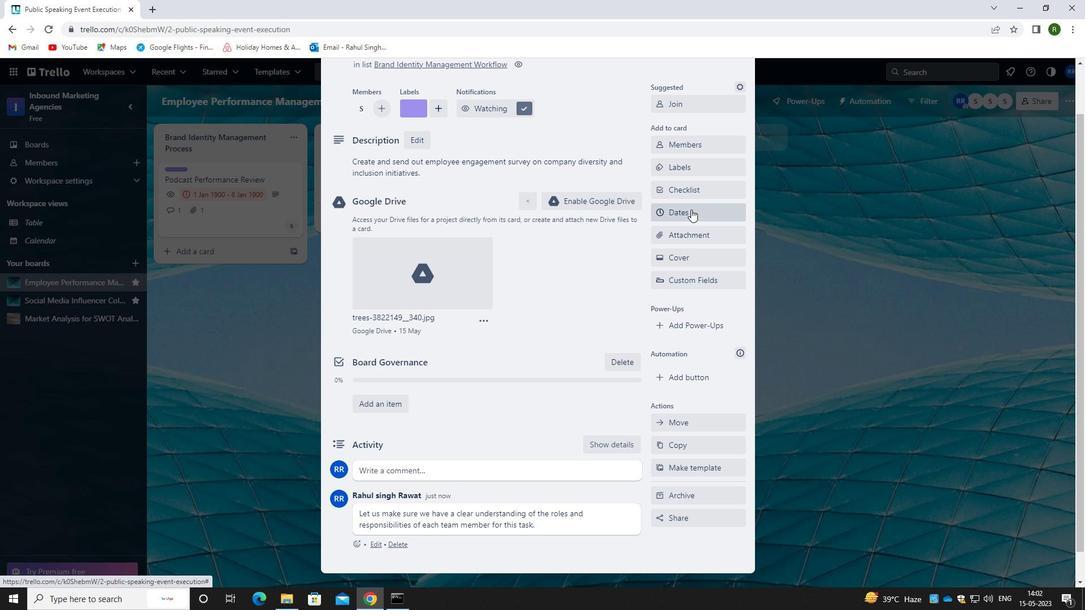 
Action: Mouse moved to (660, 306)
Screenshot: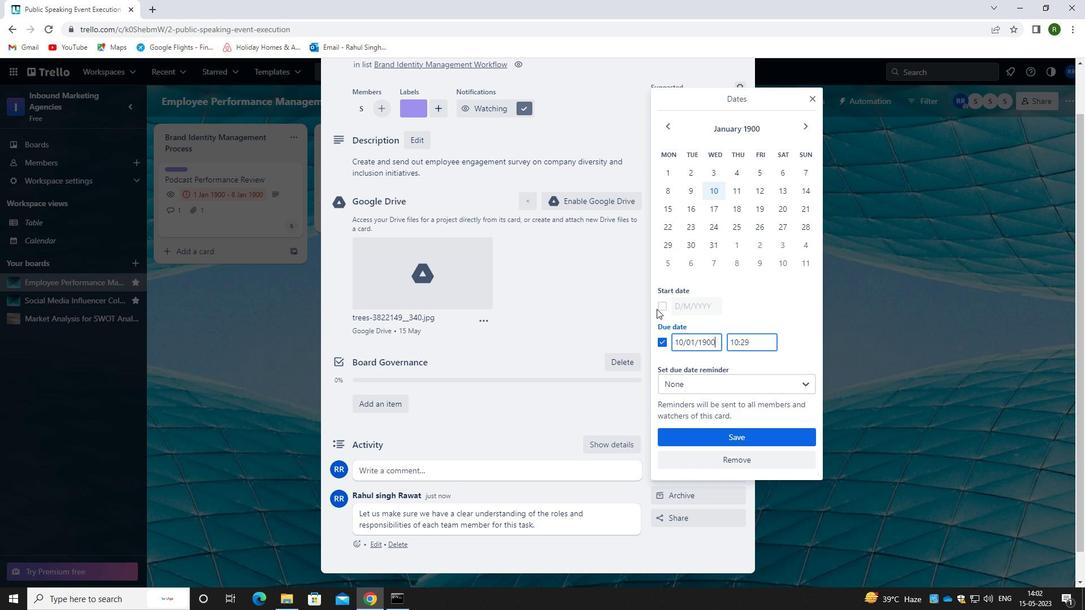 
Action: Mouse pressed left at (660, 306)
Screenshot: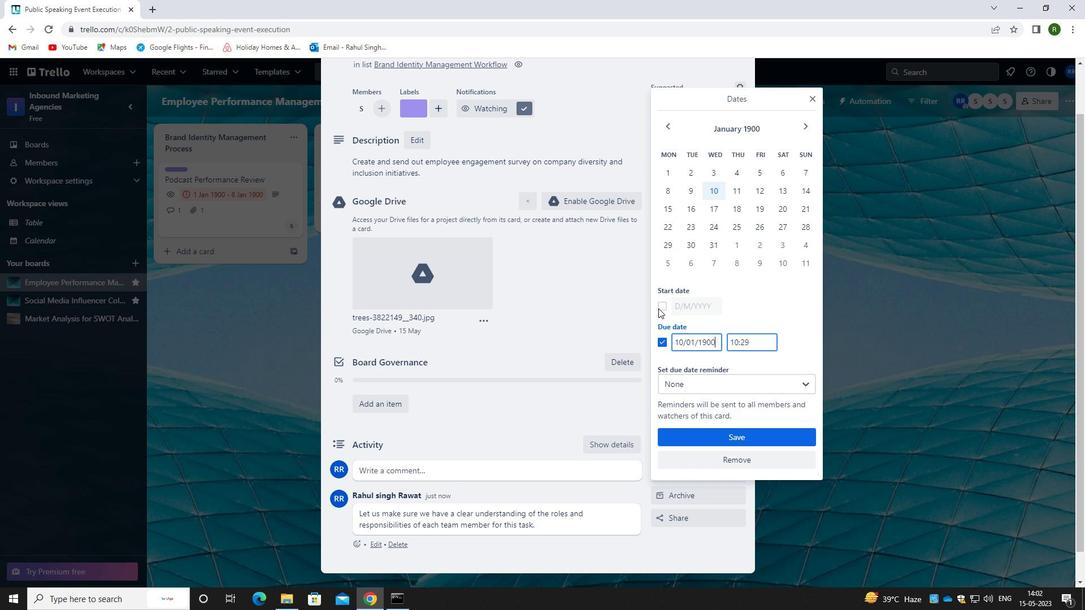 
Action: Mouse moved to (717, 305)
Screenshot: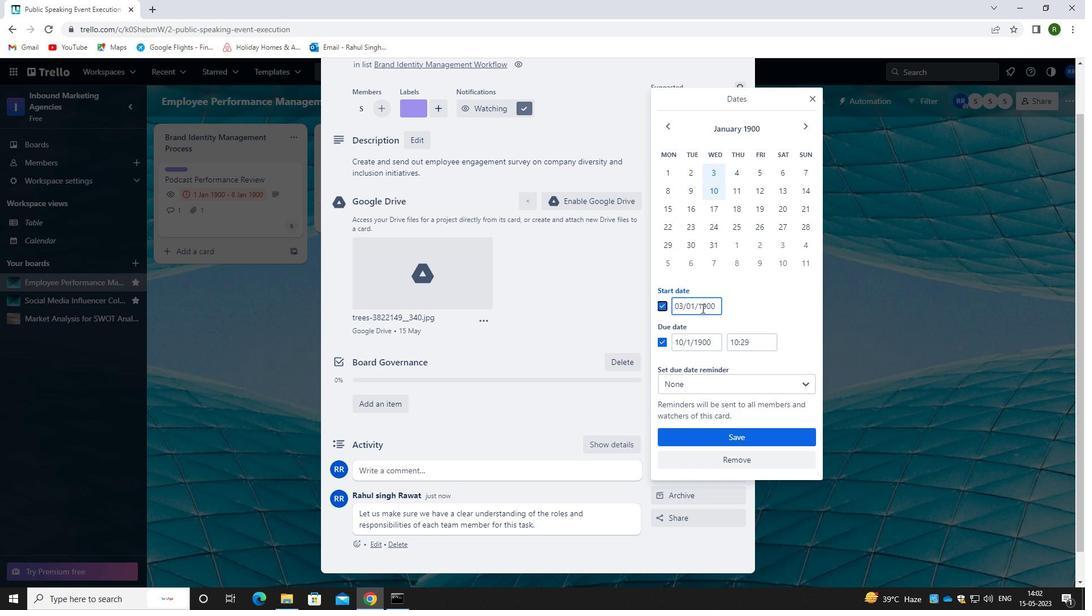 
Action: Mouse pressed left at (717, 305)
Screenshot: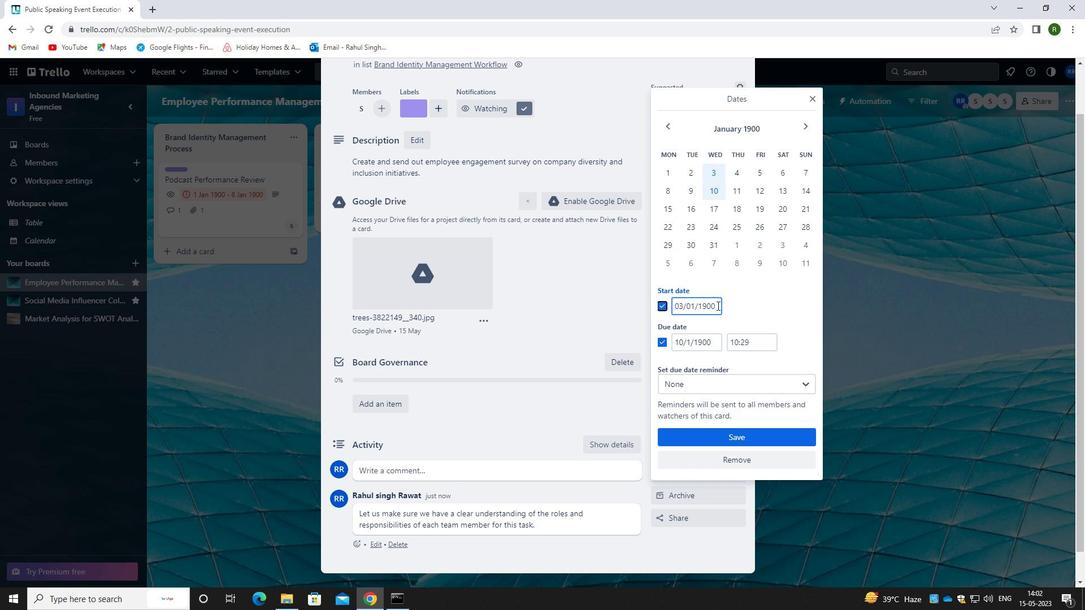 
Action: Mouse moved to (660, 304)
Screenshot: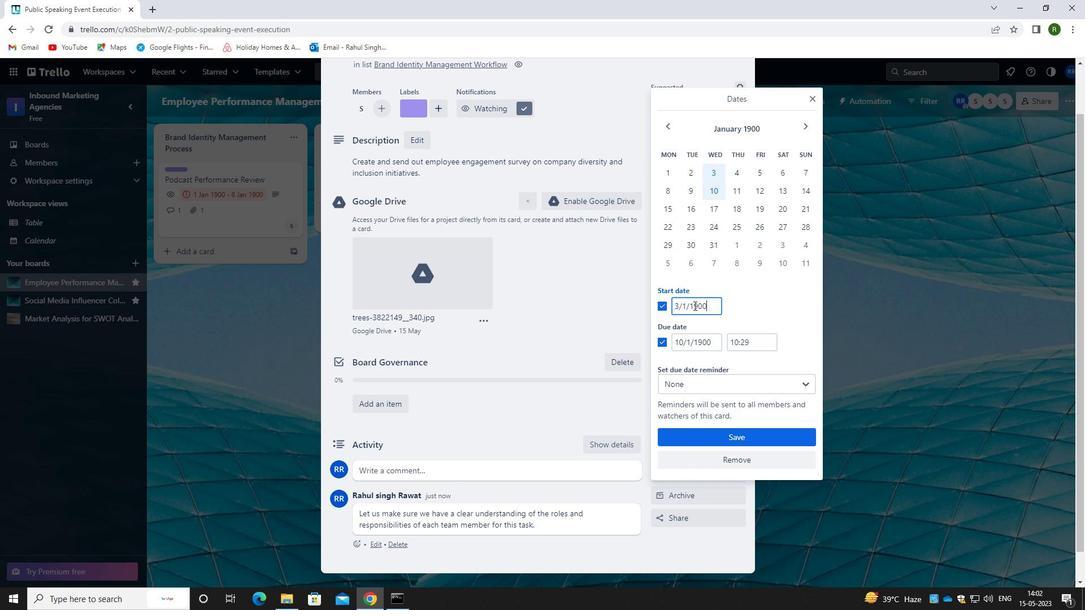 
Action: Key pressed 04/01/1900
Screenshot: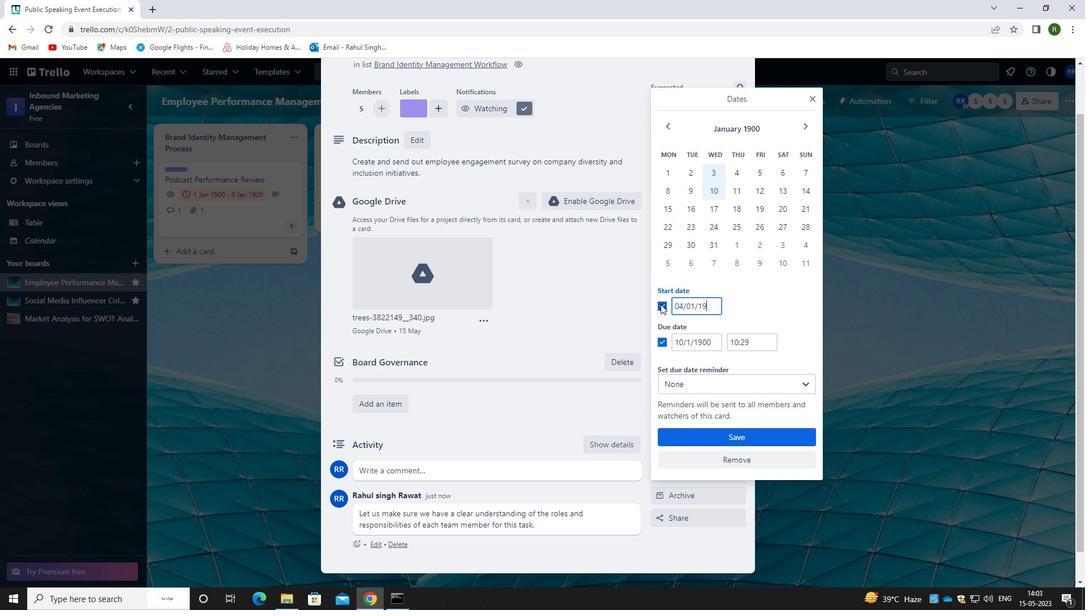 
Action: Mouse moved to (714, 341)
Screenshot: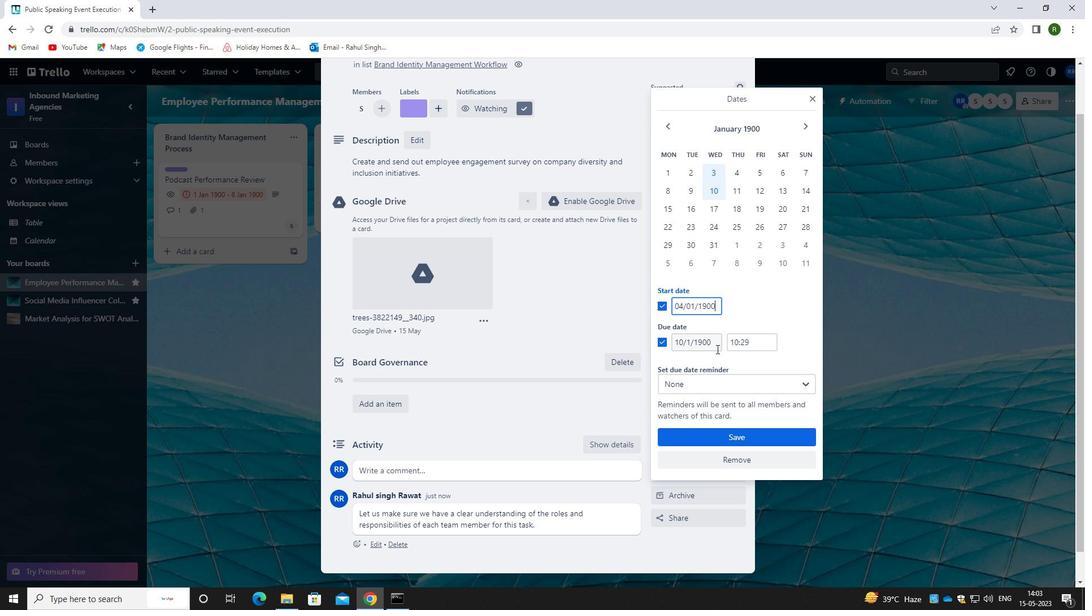 
Action: Mouse pressed left at (714, 341)
Screenshot: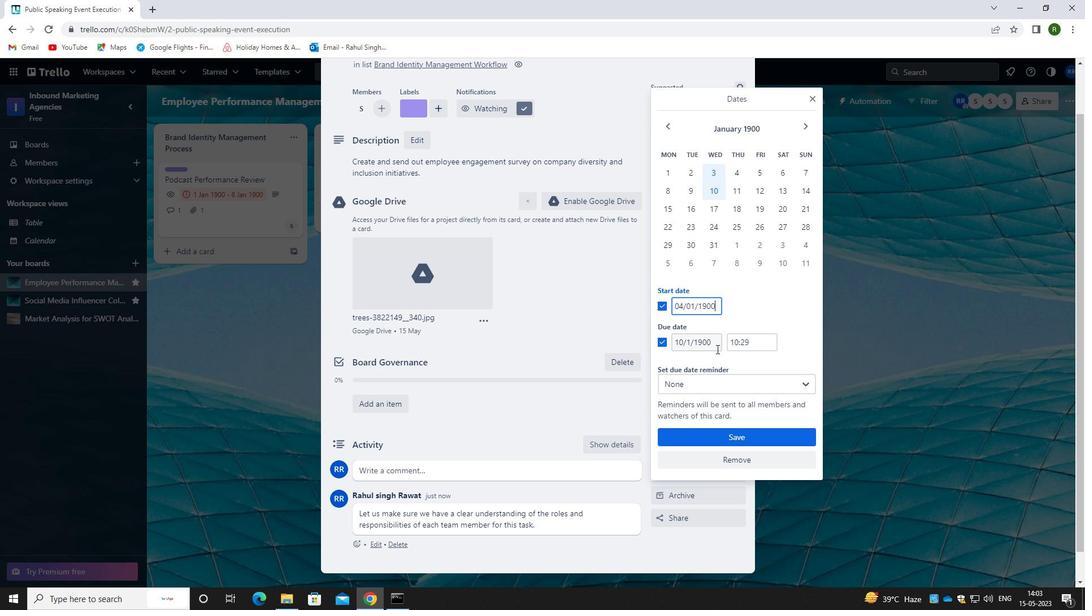 
Action: Mouse moved to (666, 352)
Screenshot: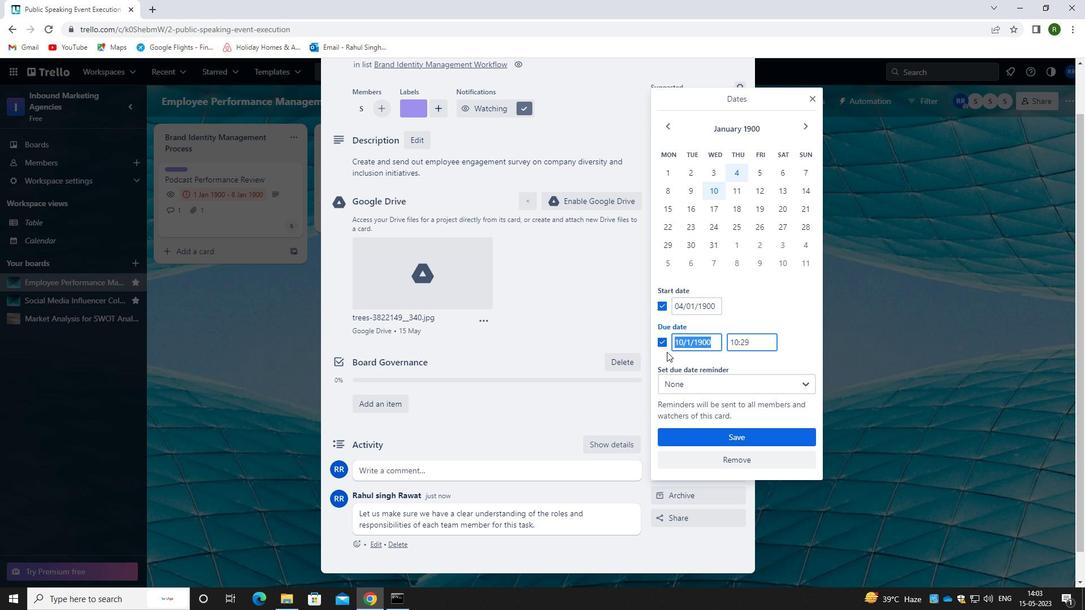 
Action: Key pressed 11/01/1900
Screenshot: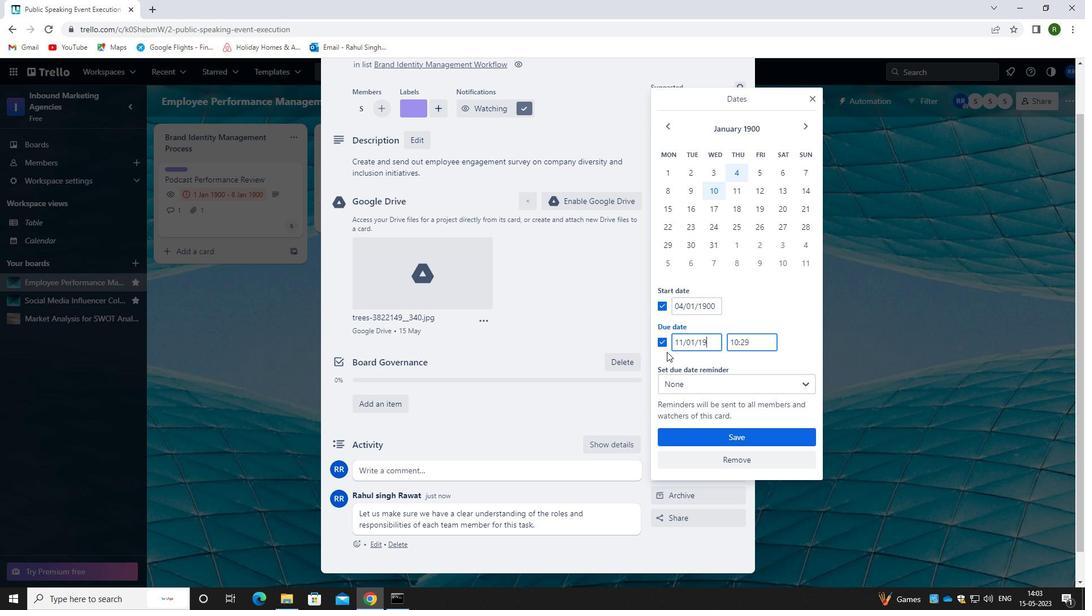 
Action: Mouse moved to (735, 438)
Screenshot: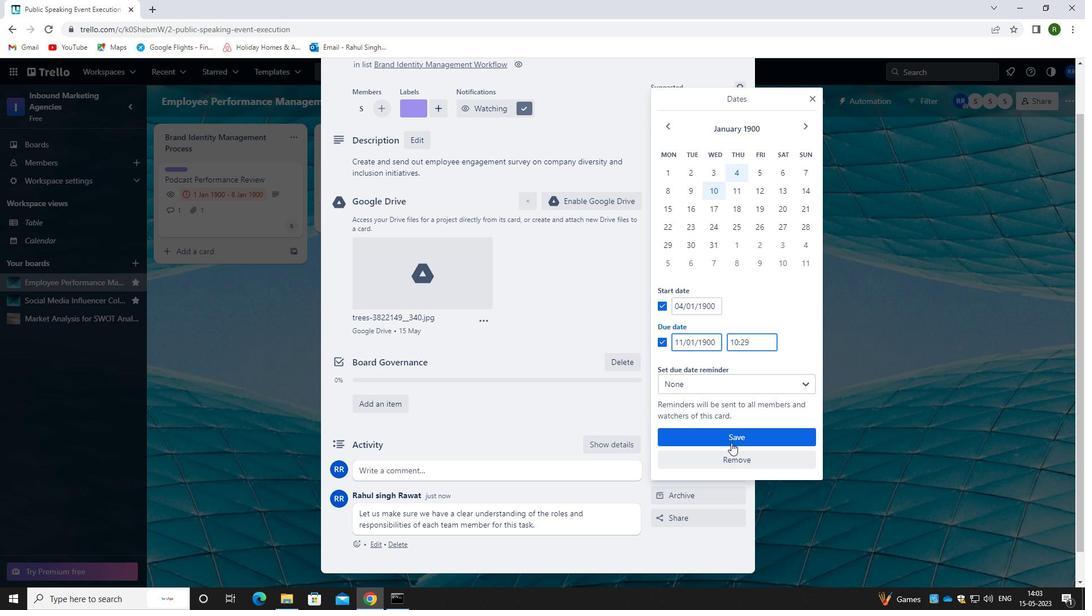 
Action: Mouse pressed left at (735, 438)
Screenshot: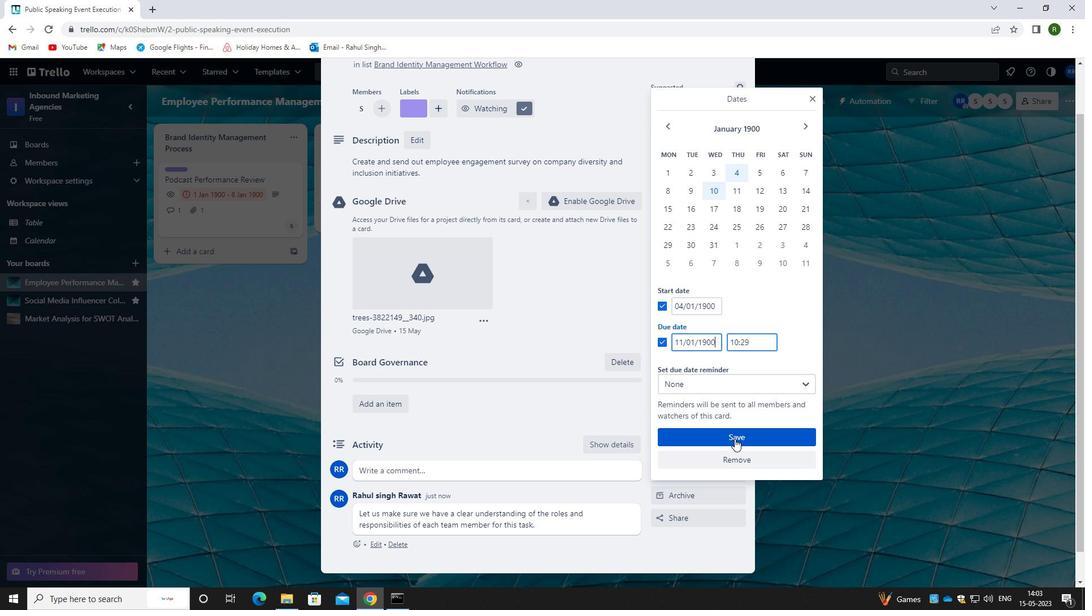
Action: Mouse moved to (712, 284)
Screenshot: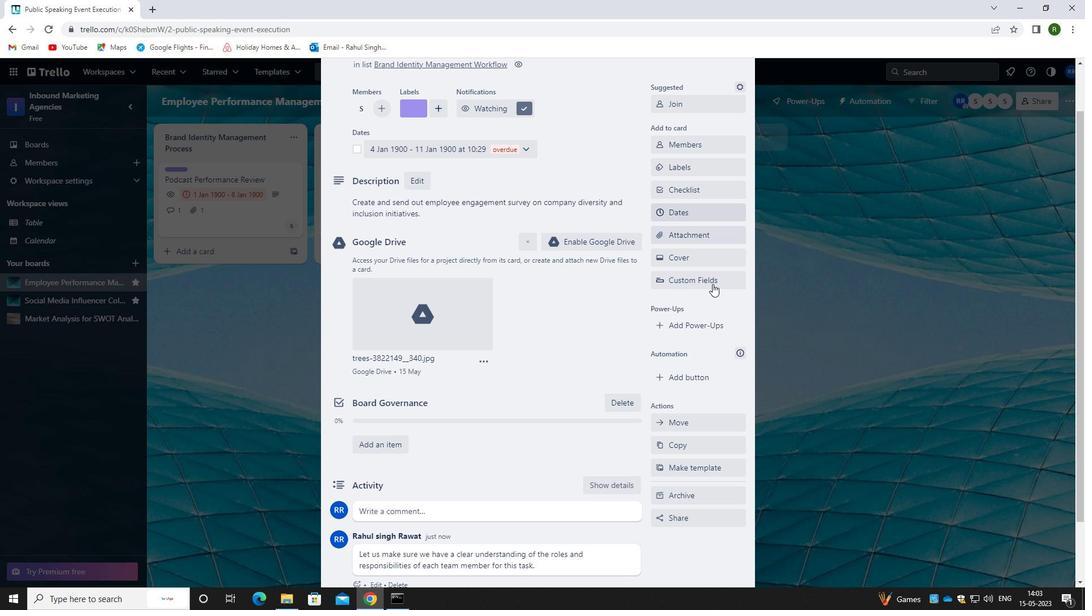 
